 Task: Font style For heading UseBookman old style with violet colour & bold. font size for heading '24 Pt. 'Change the font style of data to Browallia Newand font size to  12 Pt. Change the alignment of both headline & data to  Align top. In the sheet  auditingSalesByQuarter_2022
Action: Mouse moved to (7, 21)
Screenshot: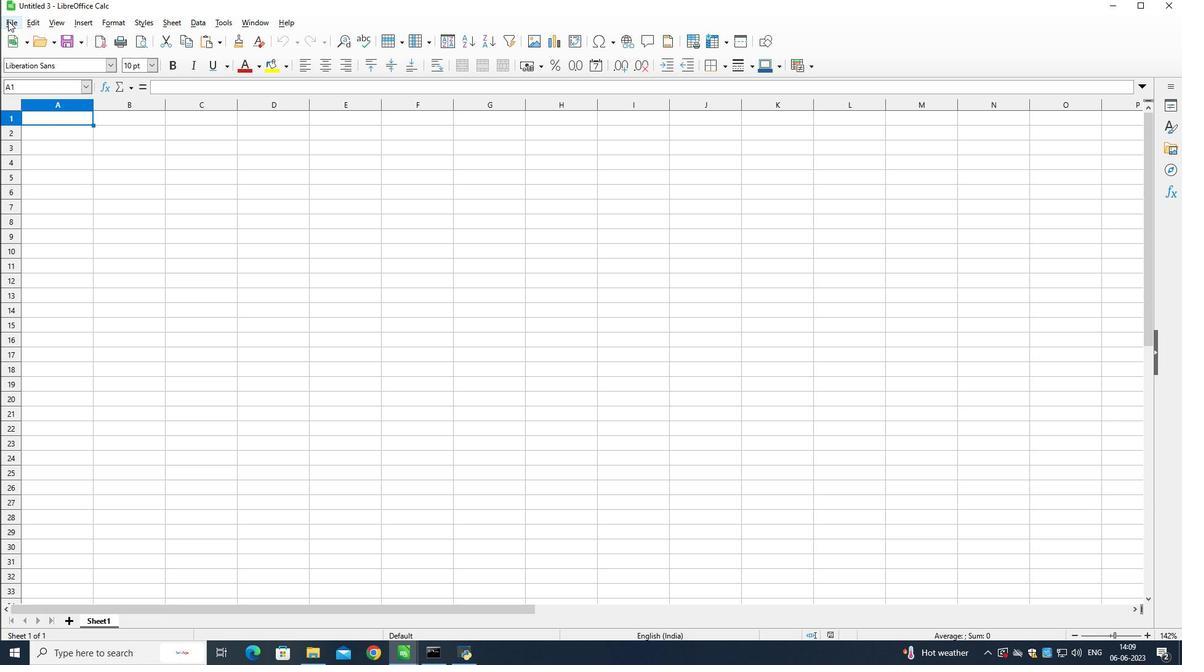 
Action: Mouse pressed left at (7, 21)
Screenshot: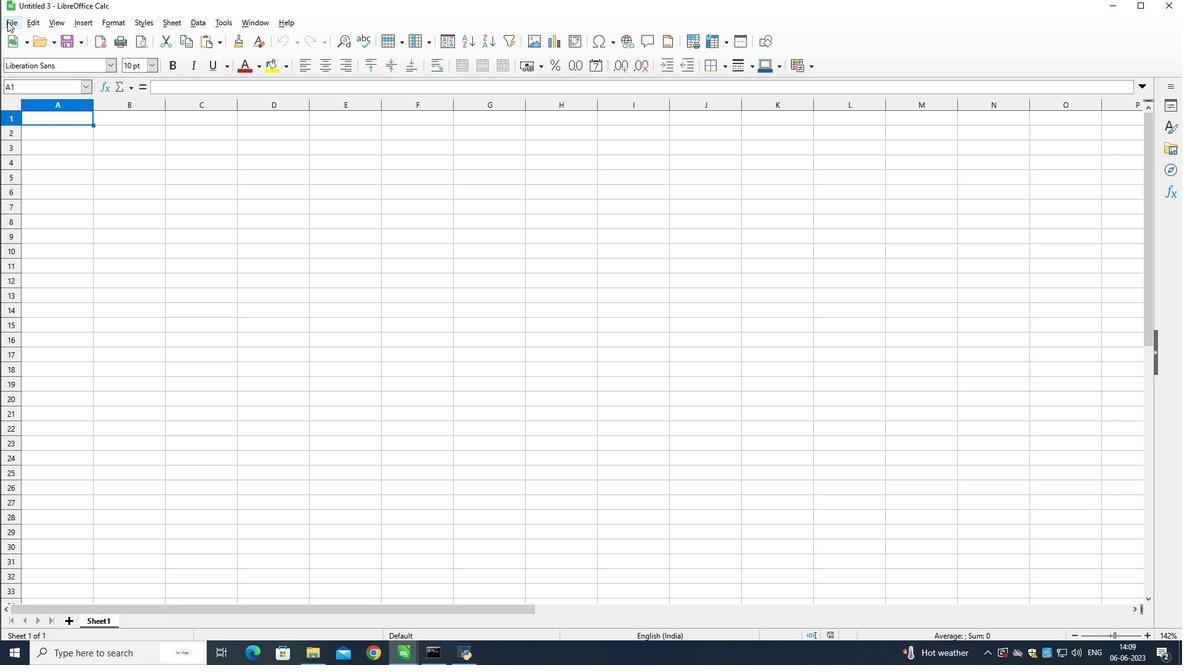 
Action: Mouse moved to (14, 51)
Screenshot: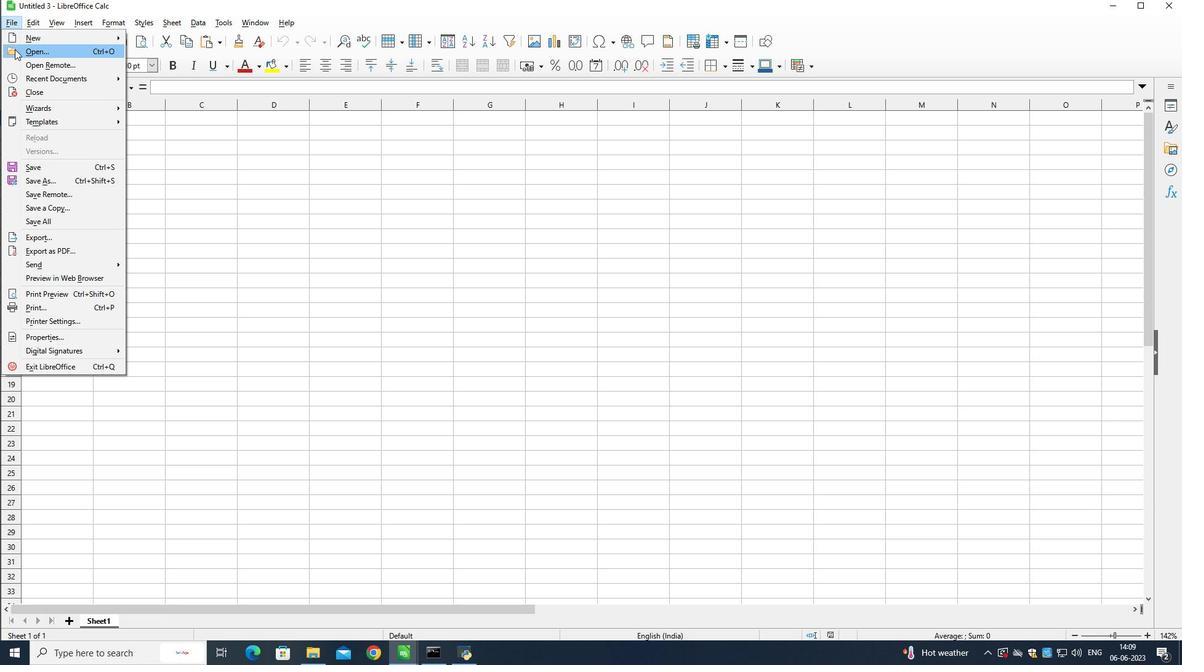 
Action: Mouse pressed left at (14, 51)
Screenshot: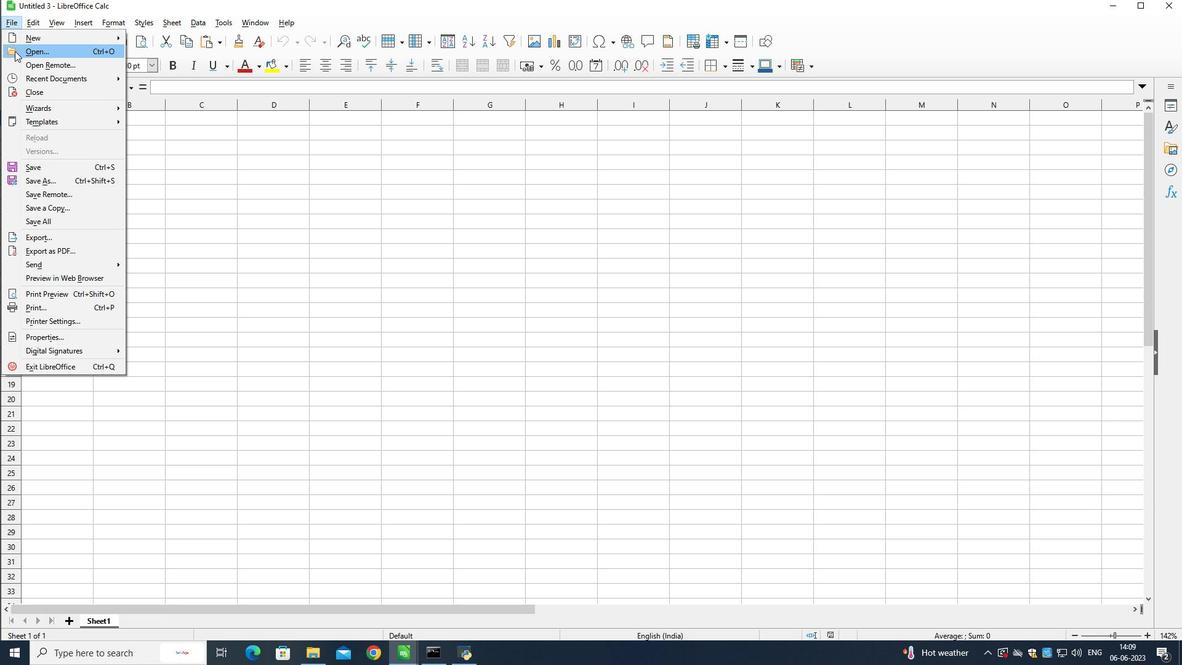 
Action: Mouse moved to (26, 123)
Screenshot: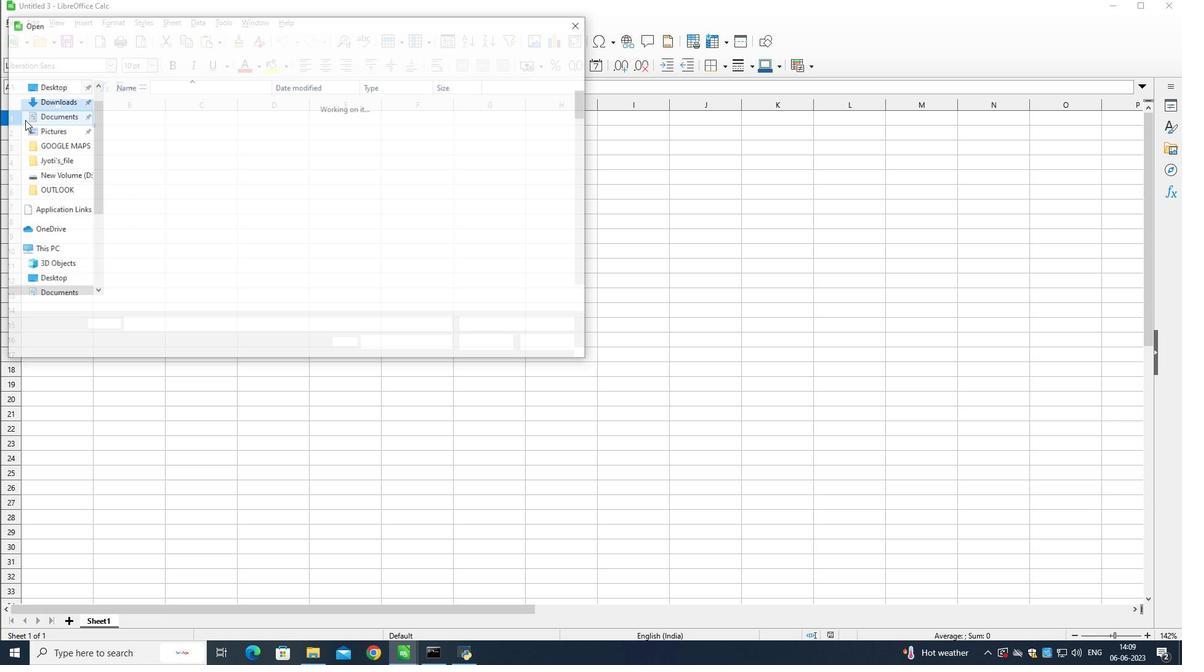 
Action: Mouse scrolled (26, 124) with delta (0, 0)
Screenshot: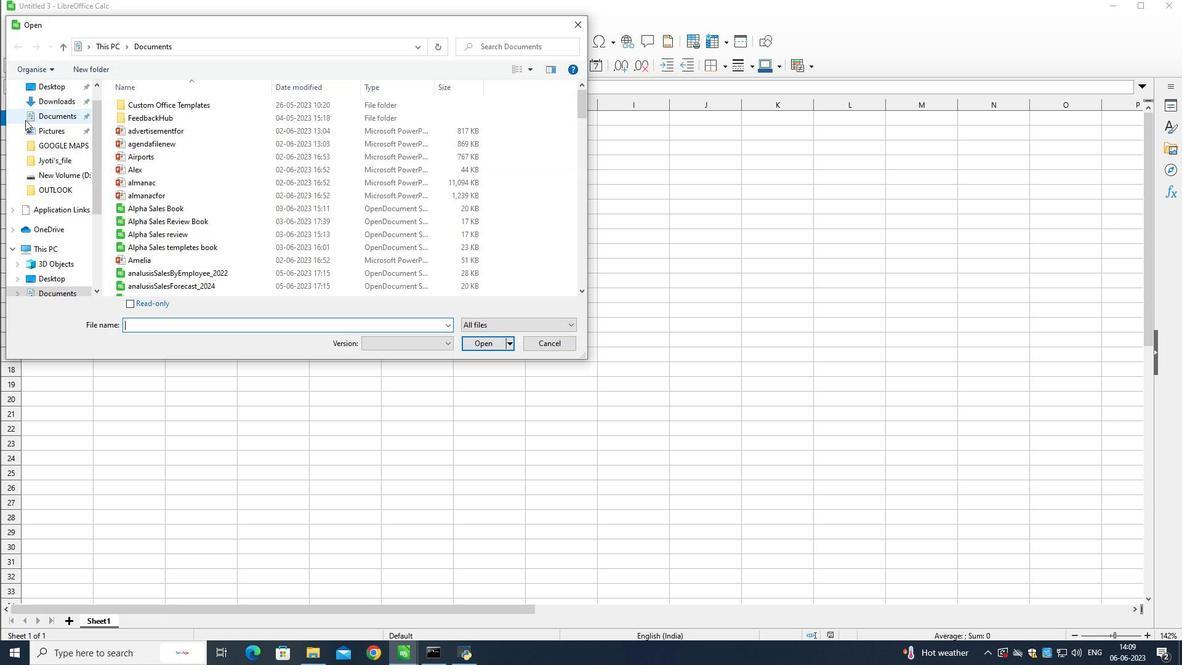 
Action: Mouse scrolled (26, 124) with delta (0, 0)
Screenshot: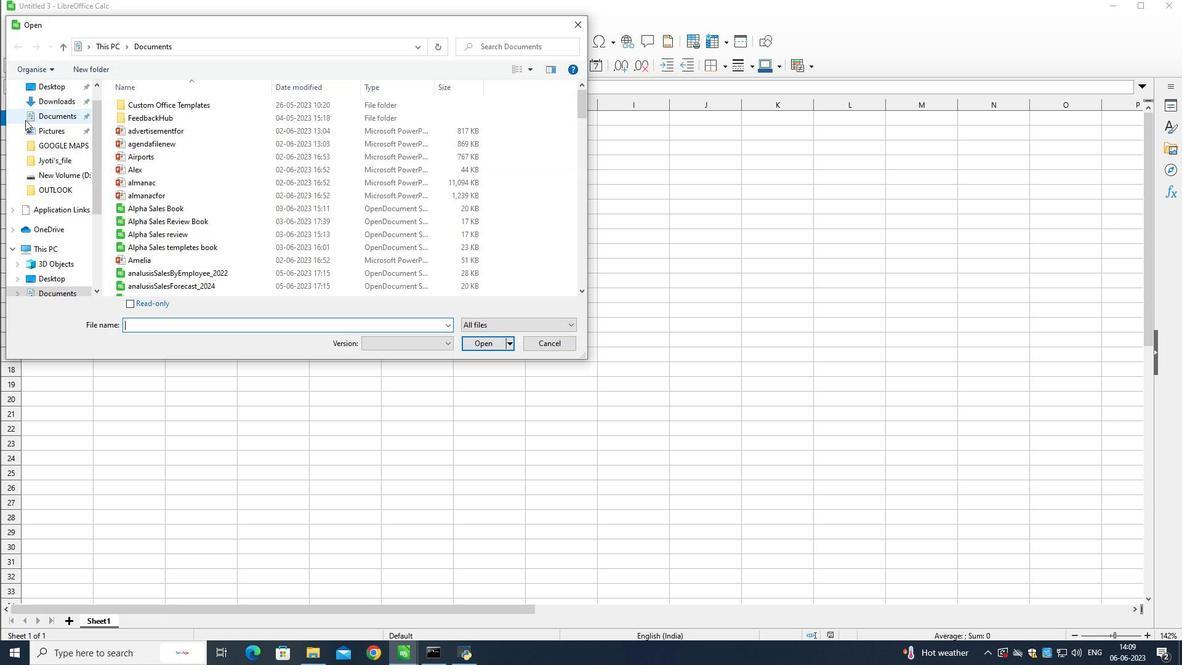 
Action: Mouse scrolled (26, 124) with delta (0, 0)
Screenshot: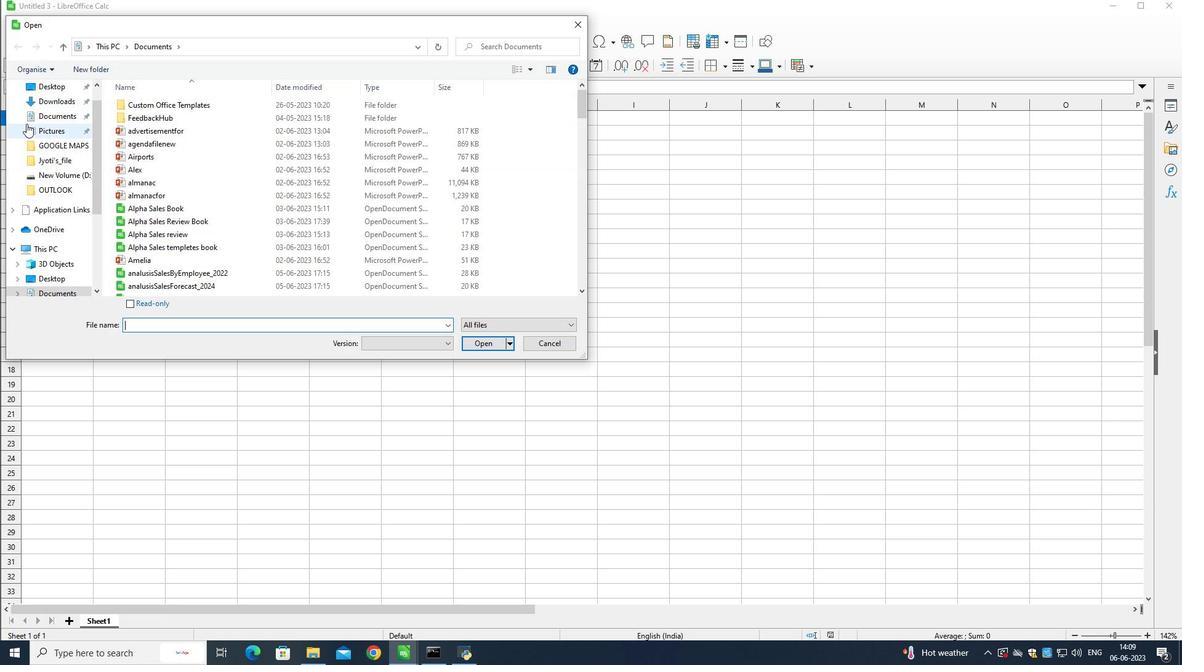 
Action: Mouse scrolled (26, 124) with delta (0, 0)
Screenshot: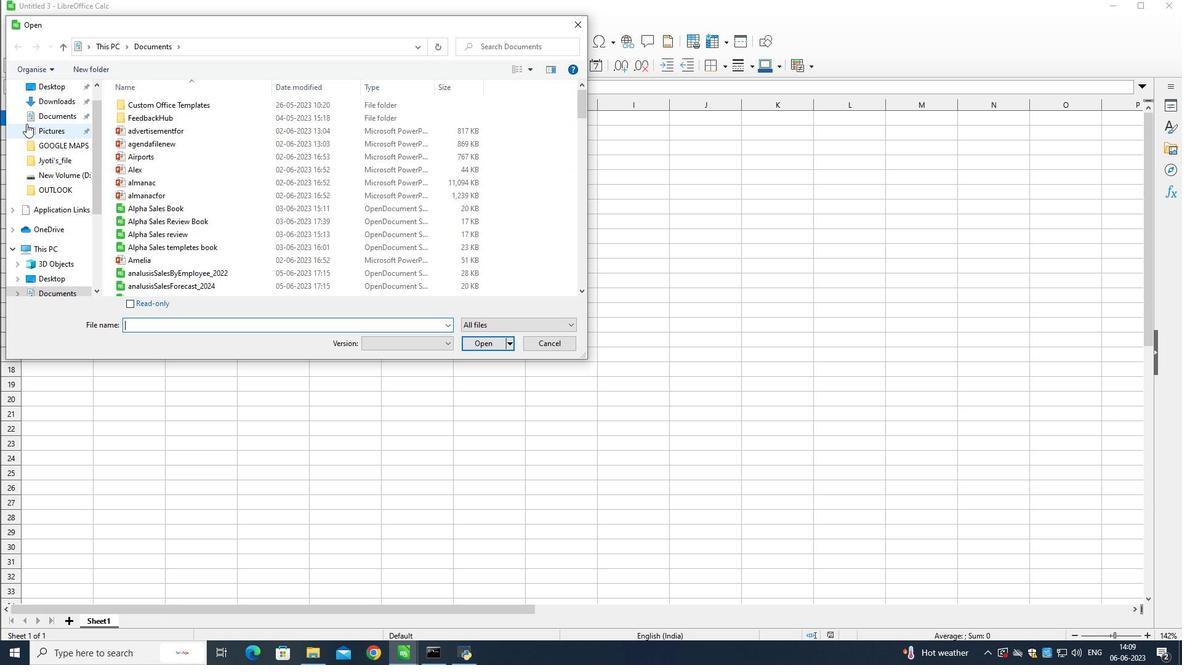 
Action: Mouse scrolled (26, 124) with delta (0, 0)
Screenshot: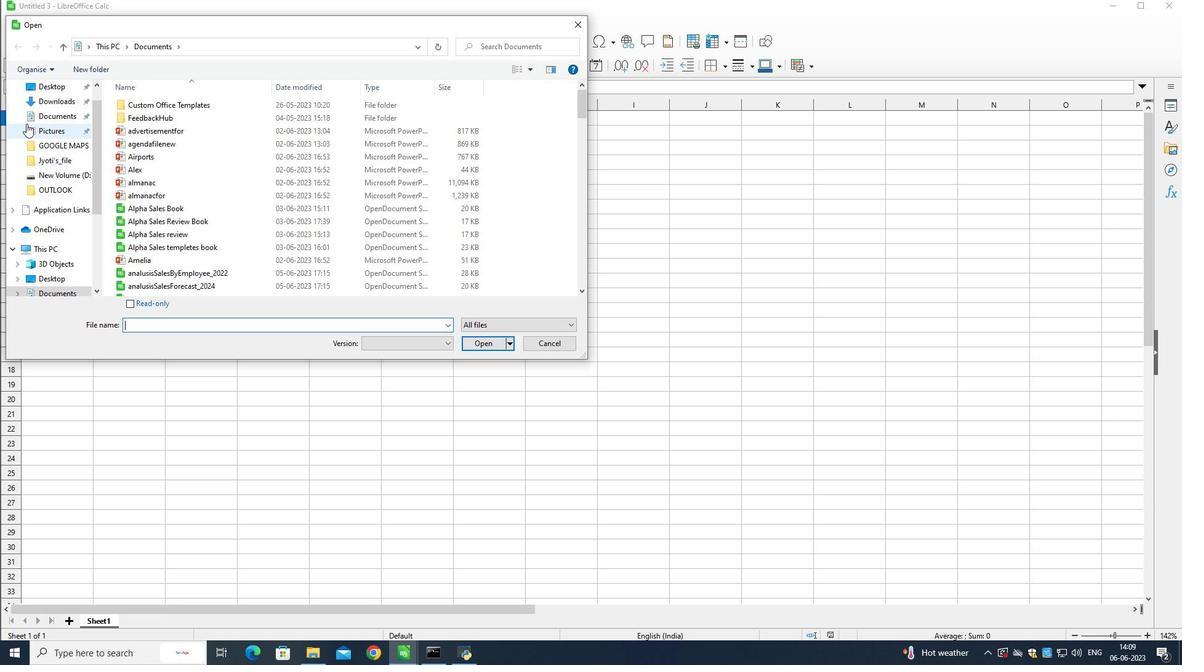 
Action: Mouse scrolled (26, 124) with delta (0, 0)
Screenshot: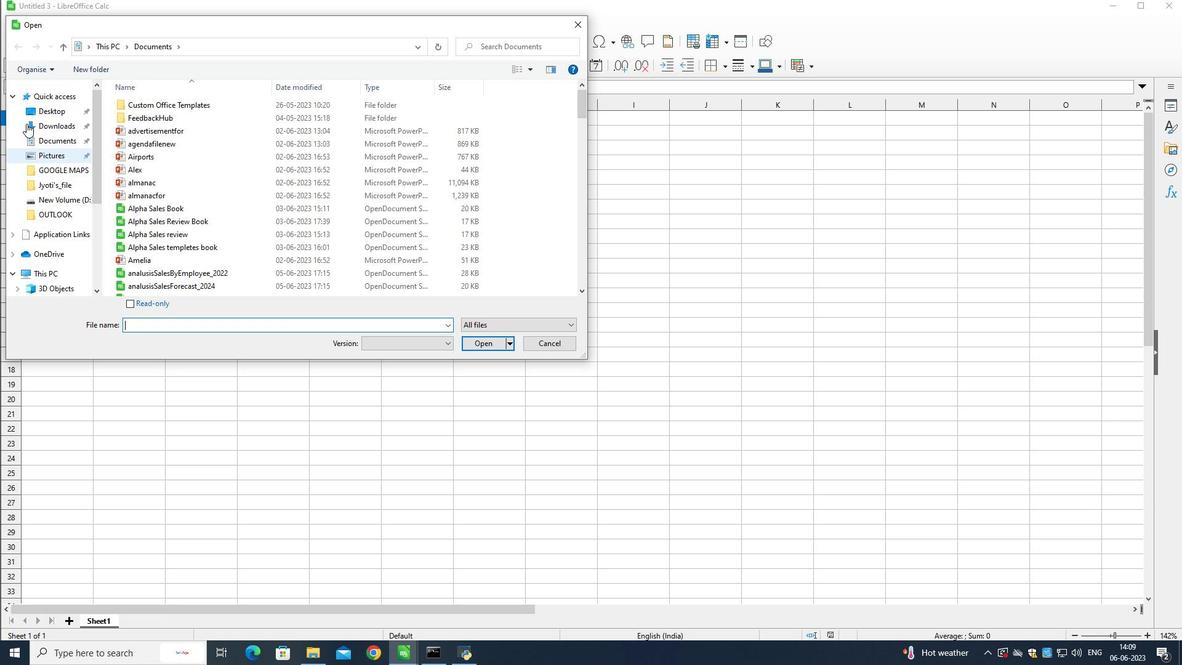 
Action: Mouse scrolled (26, 124) with delta (0, 0)
Screenshot: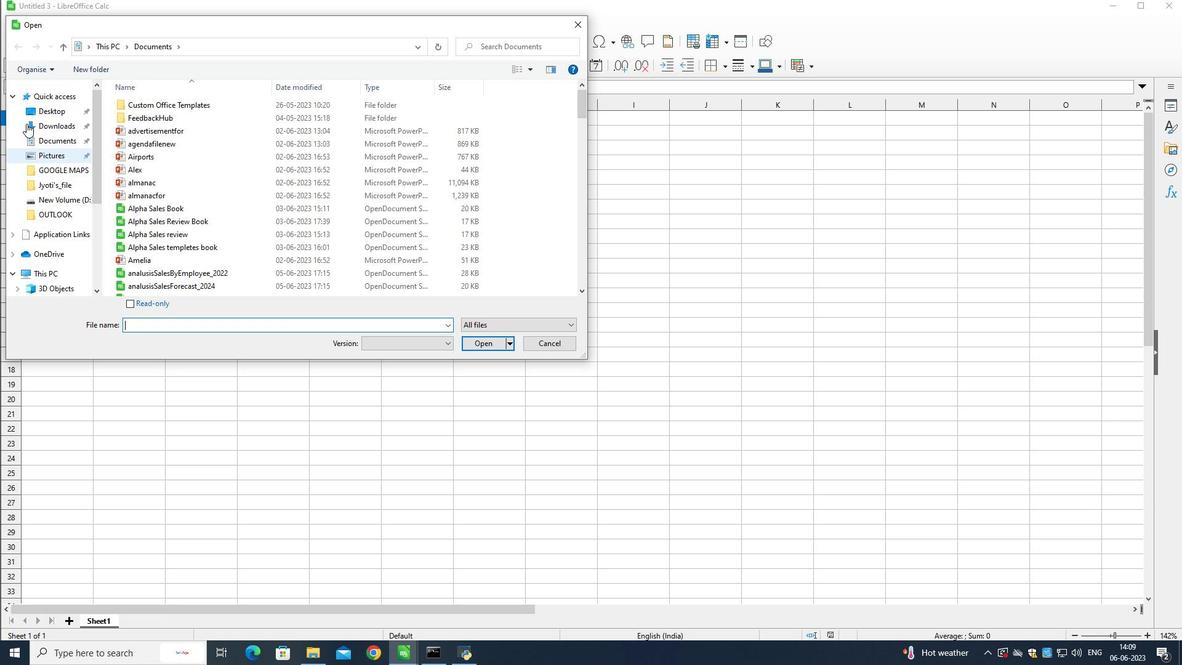 
Action: Mouse scrolled (26, 124) with delta (0, 0)
Screenshot: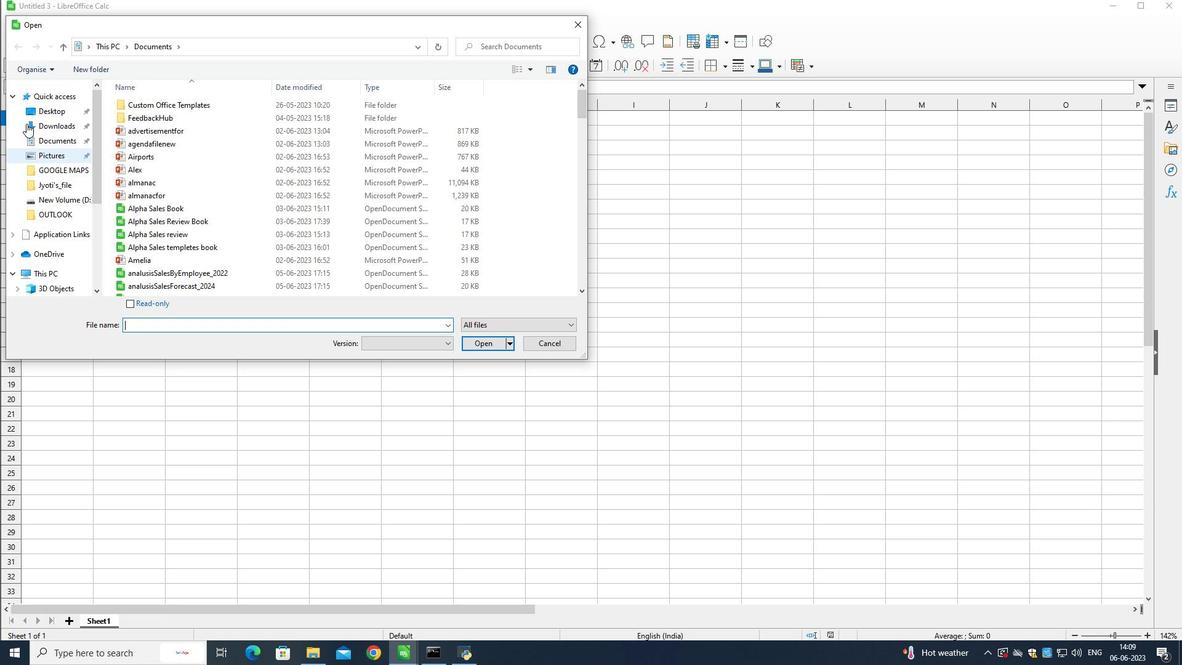 
Action: Mouse scrolled (26, 124) with delta (0, 0)
Screenshot: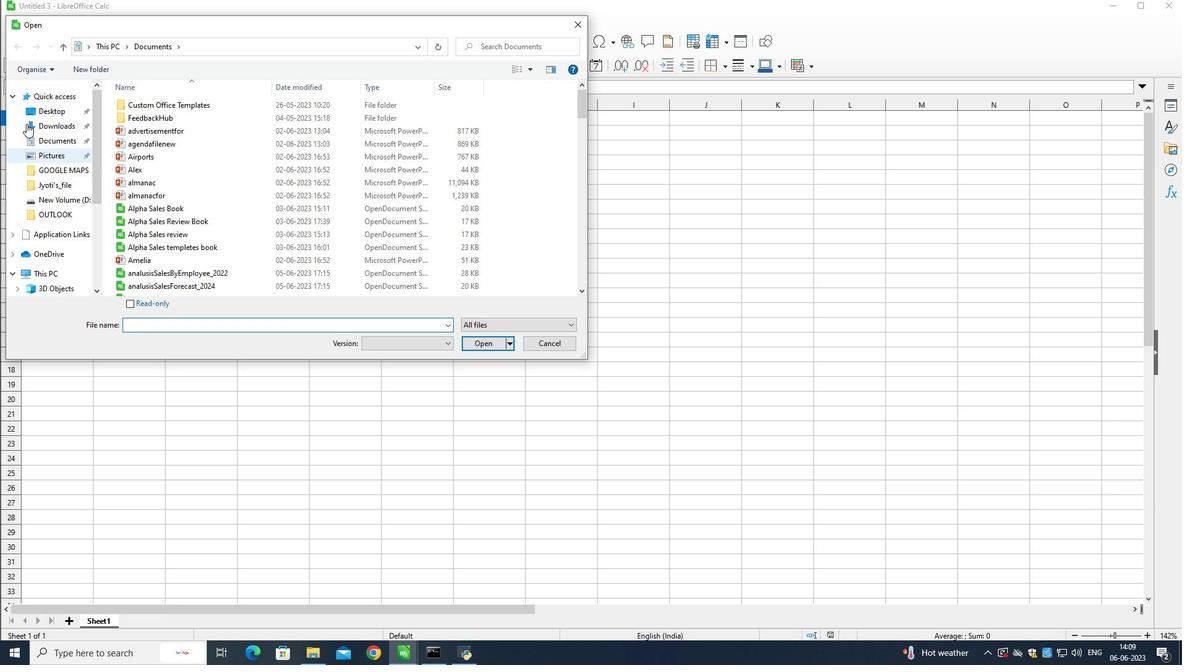 
Action: Mouse moved to (41, 96)
Screenshot: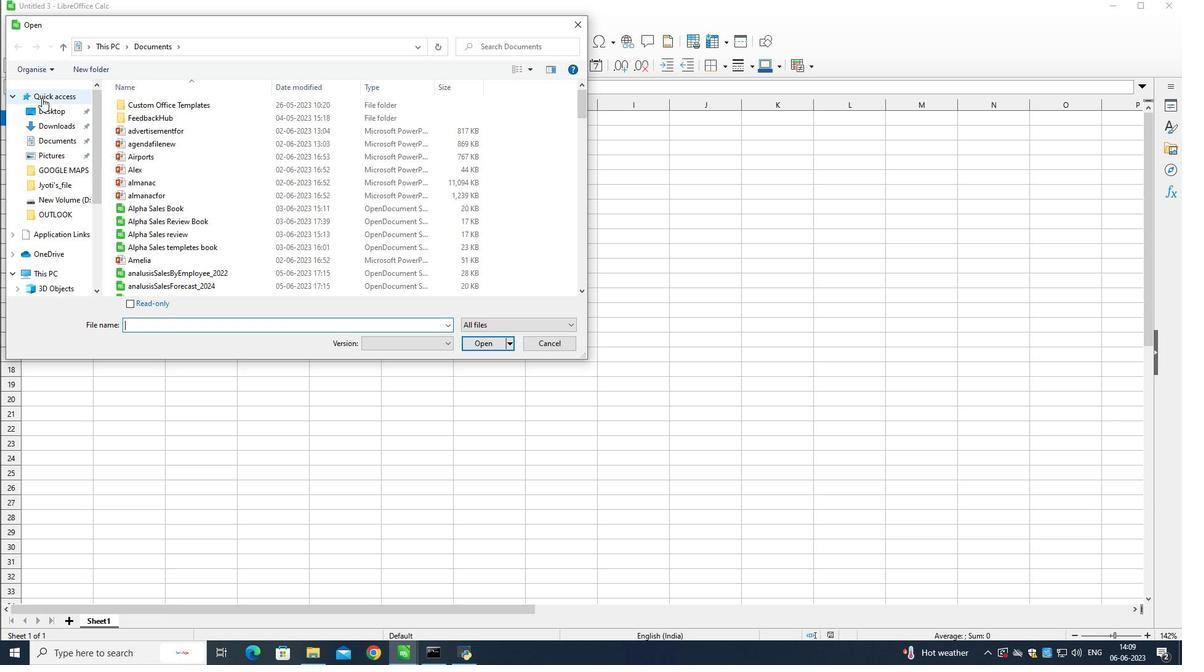 
Action: Mouse pressed left at (41, 96)
Screenshot: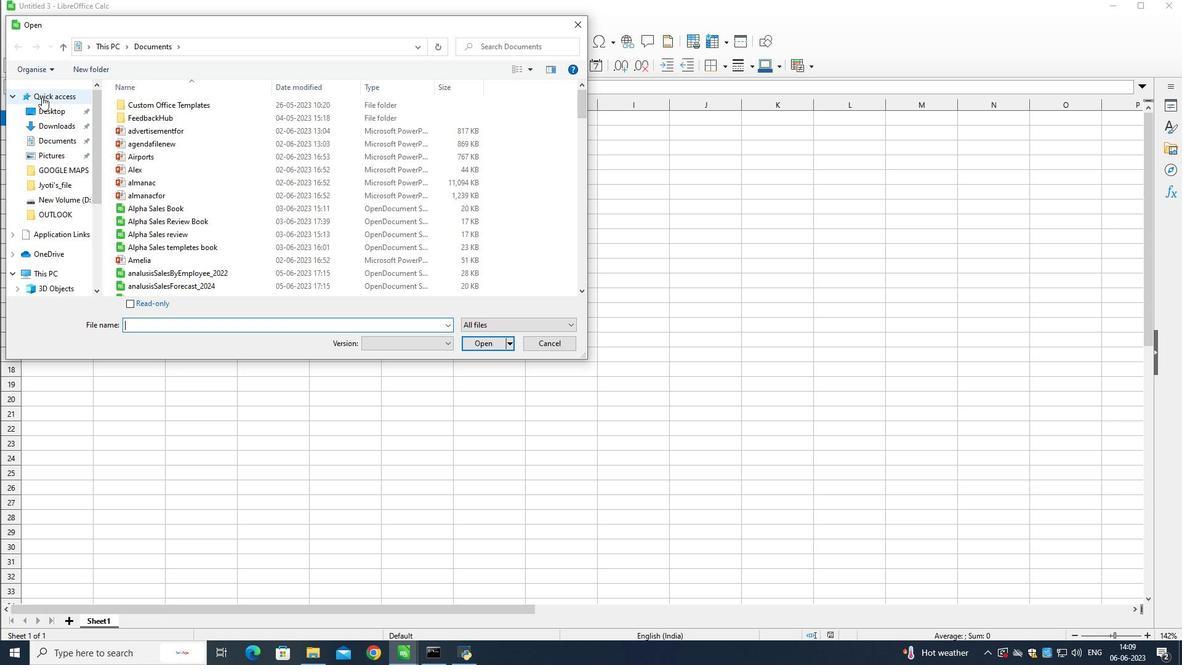 
Action: Mouse moved to (223, 258)
Screenshot: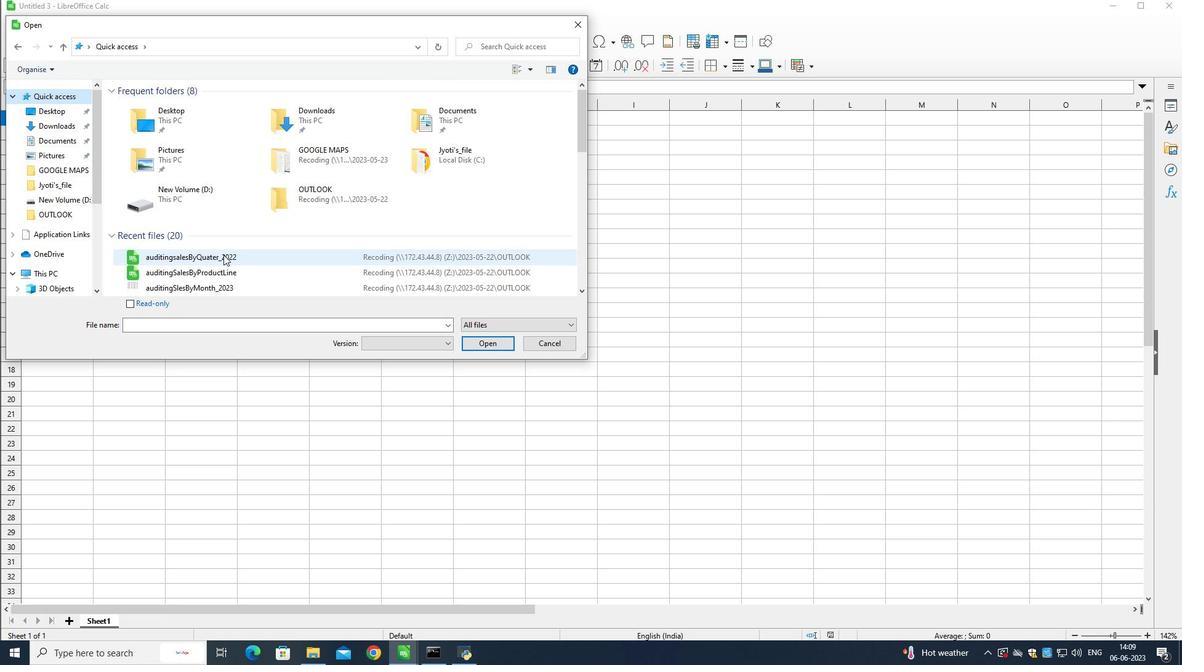 
Action: Mouse pressed left at (223, 258)
Screenshot: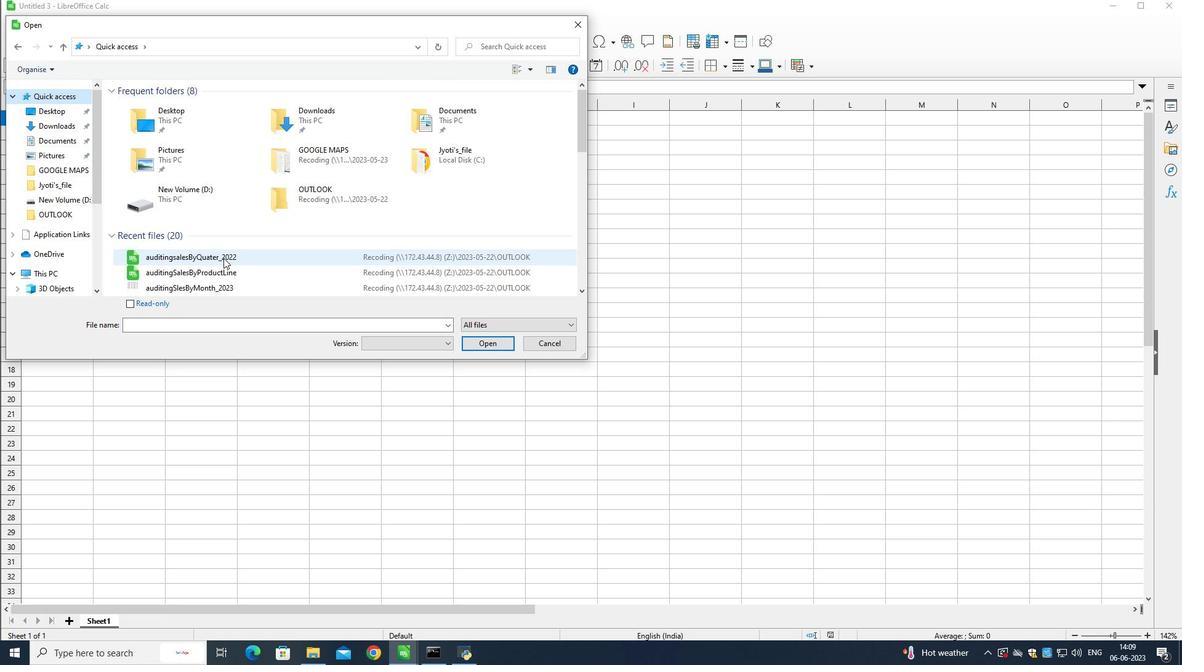 
Action: Mouse moved to (487, 346)
Screenshot: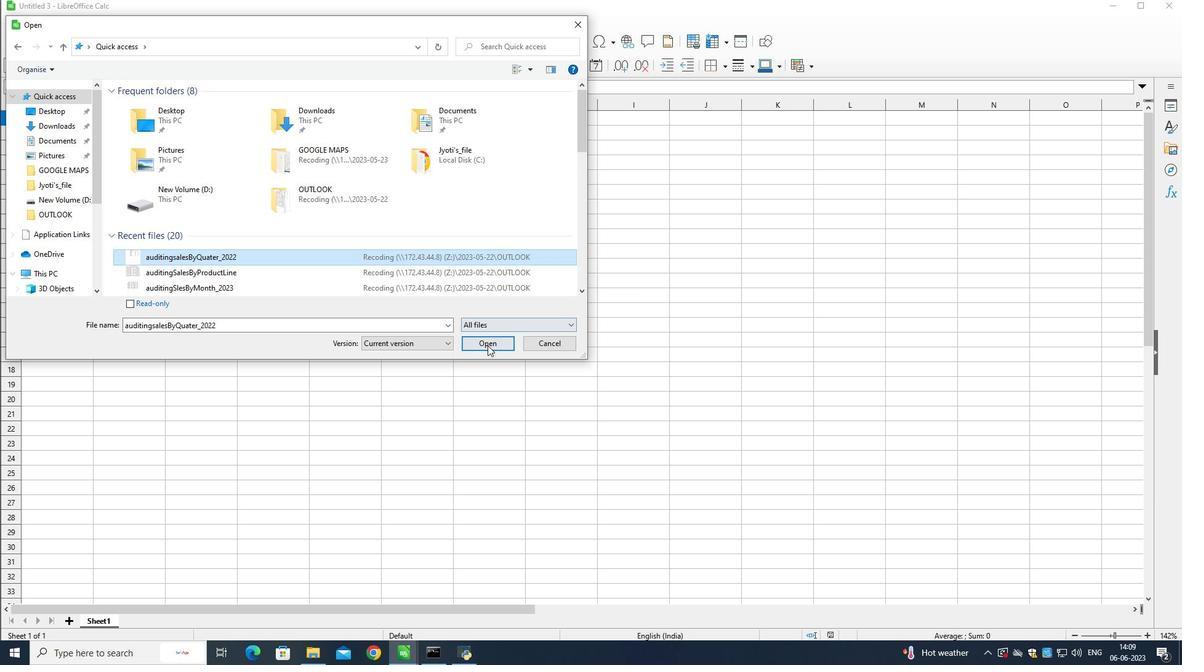 
Action: Mouse pressed left at (487, 346)
Screenshot: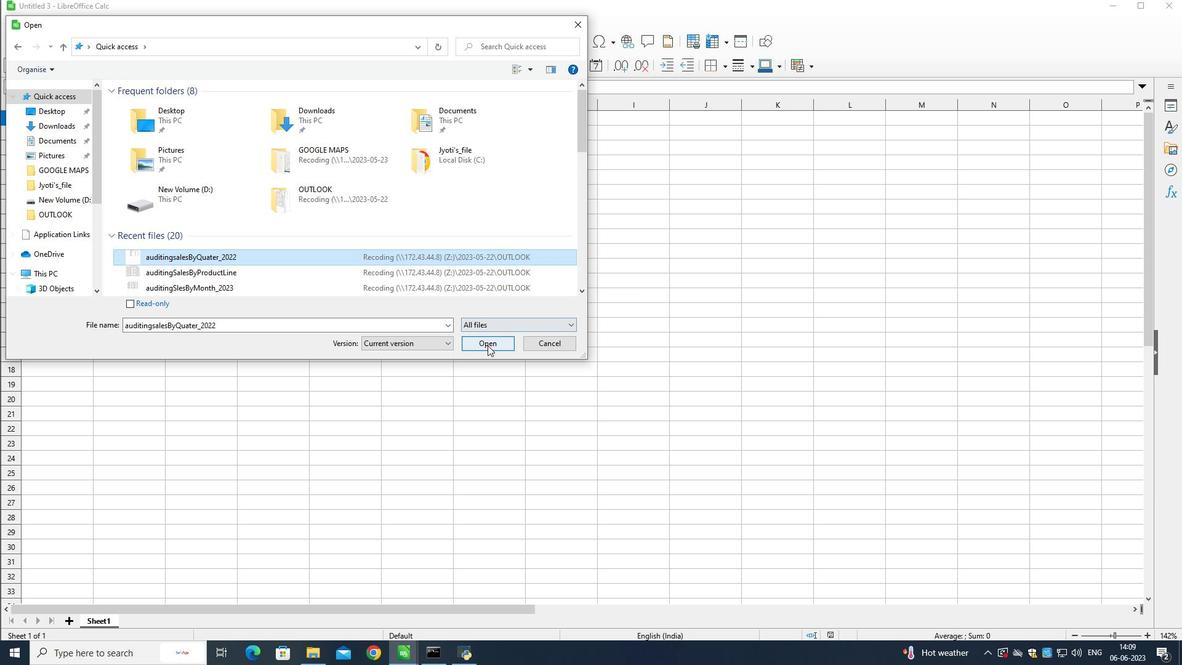 
Action: Mouse moved to (135, 120)
Screenshot: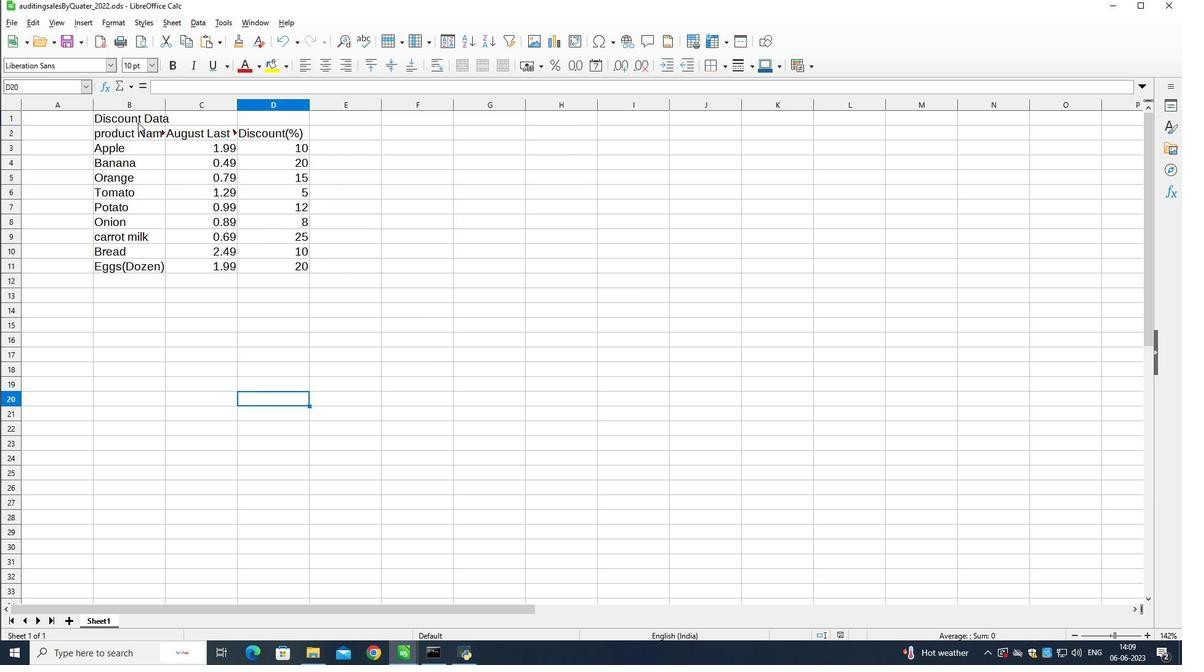 
Action: Mouse pressed left at (135, 120)
Screenshot: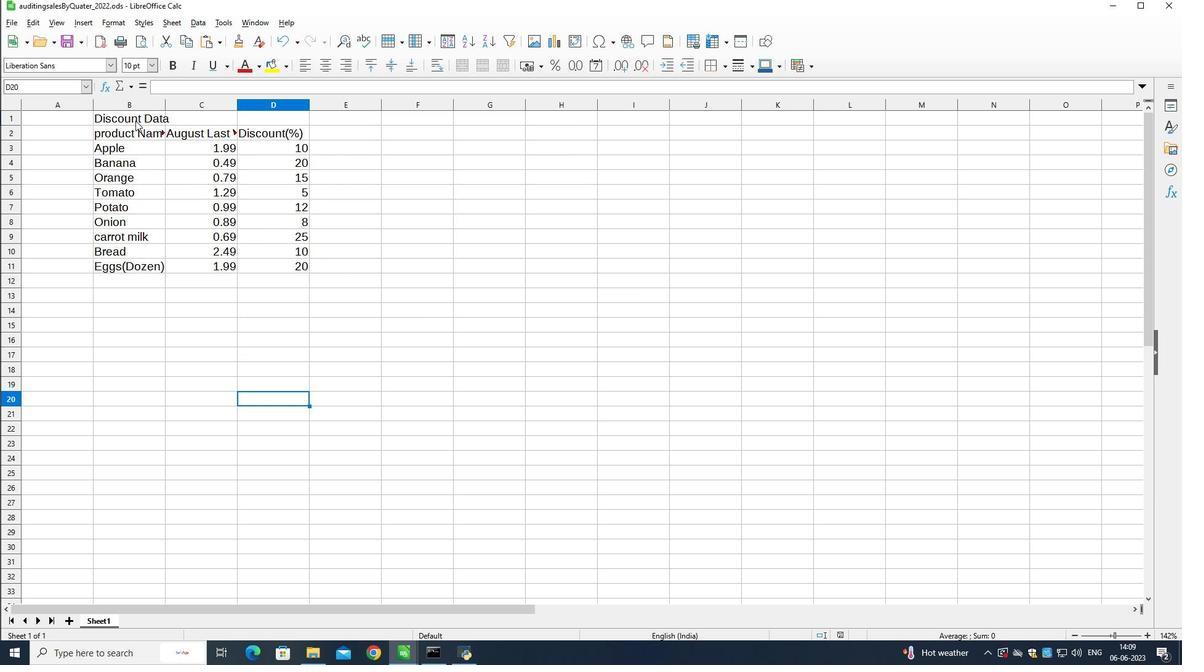 
Action: Mouse moved to (135, 120)
Screenshot: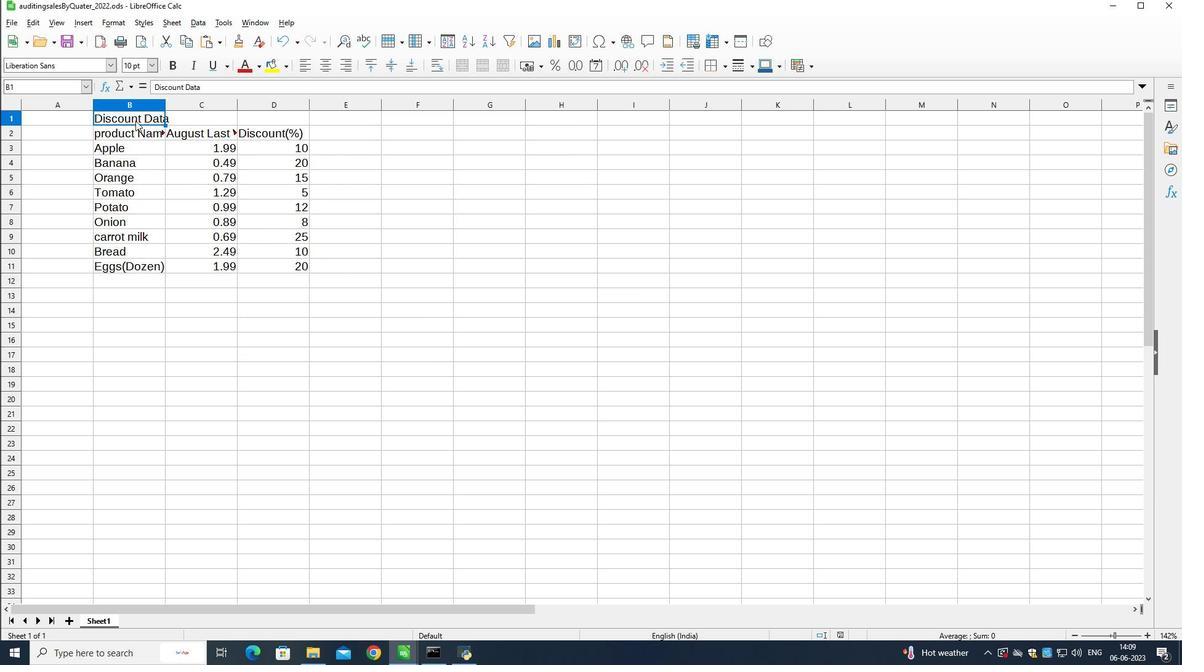 
Action: Mouse pressed left at (135, 120)
Screenshot: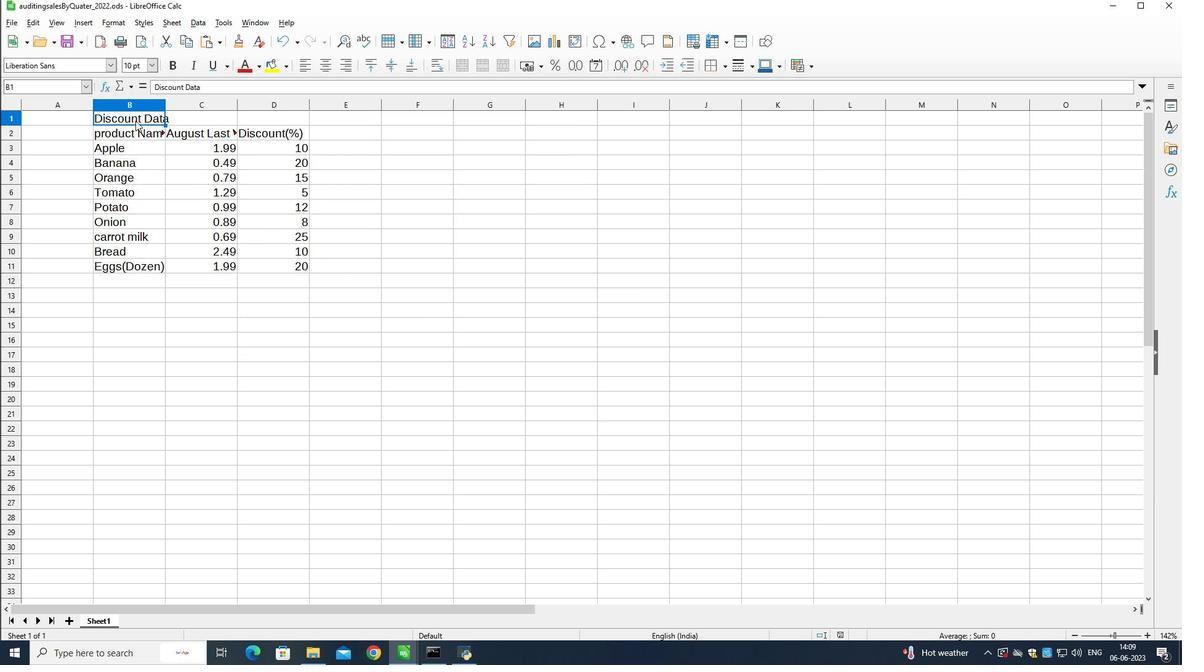 
Action: Mouse pressed left at (135, 120)
Screenshot: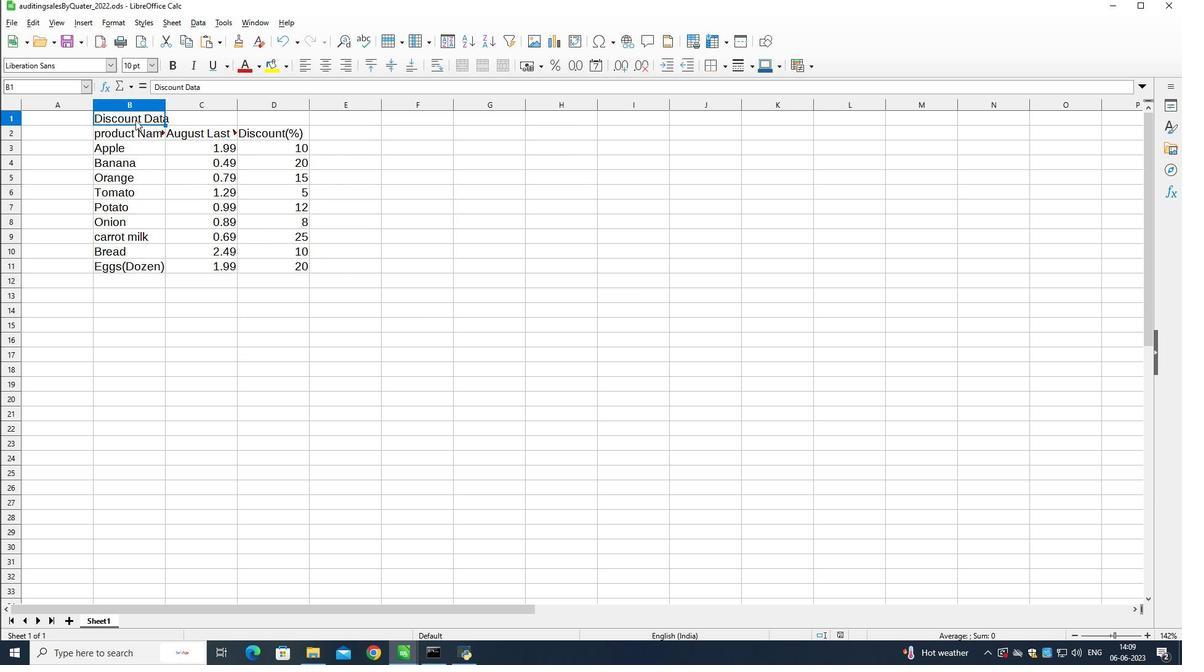 
Action: Mouse moved to (70, 66)
Screenshot: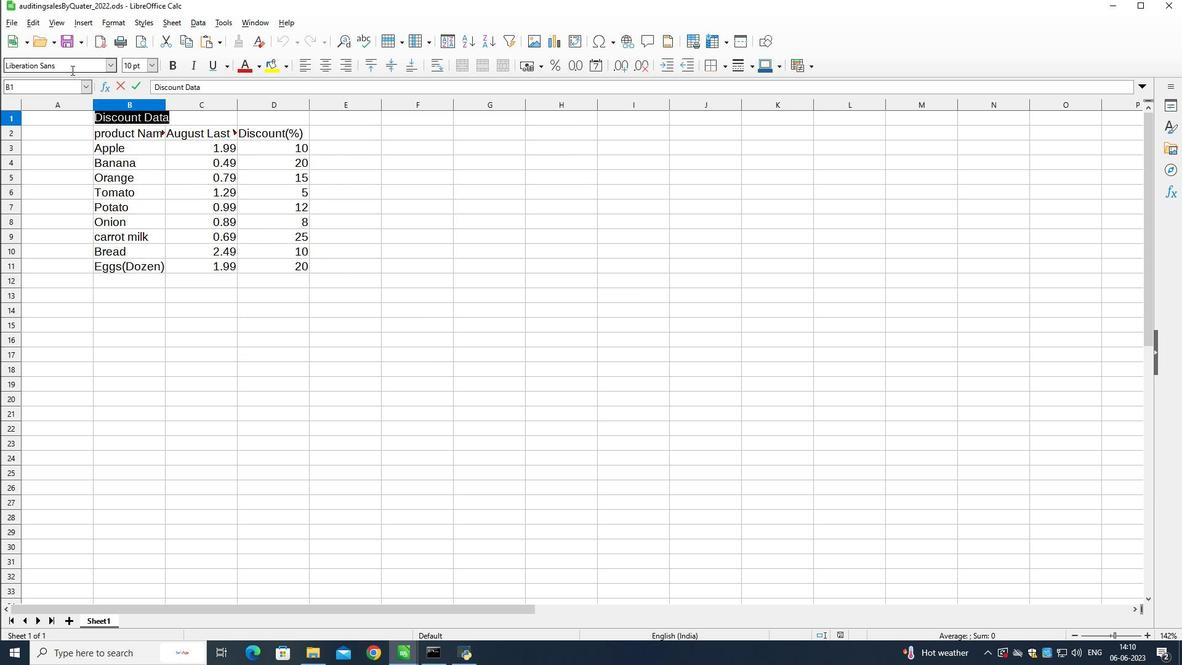 
Action: Mouse pressed left at (70, 66)
Screenshot: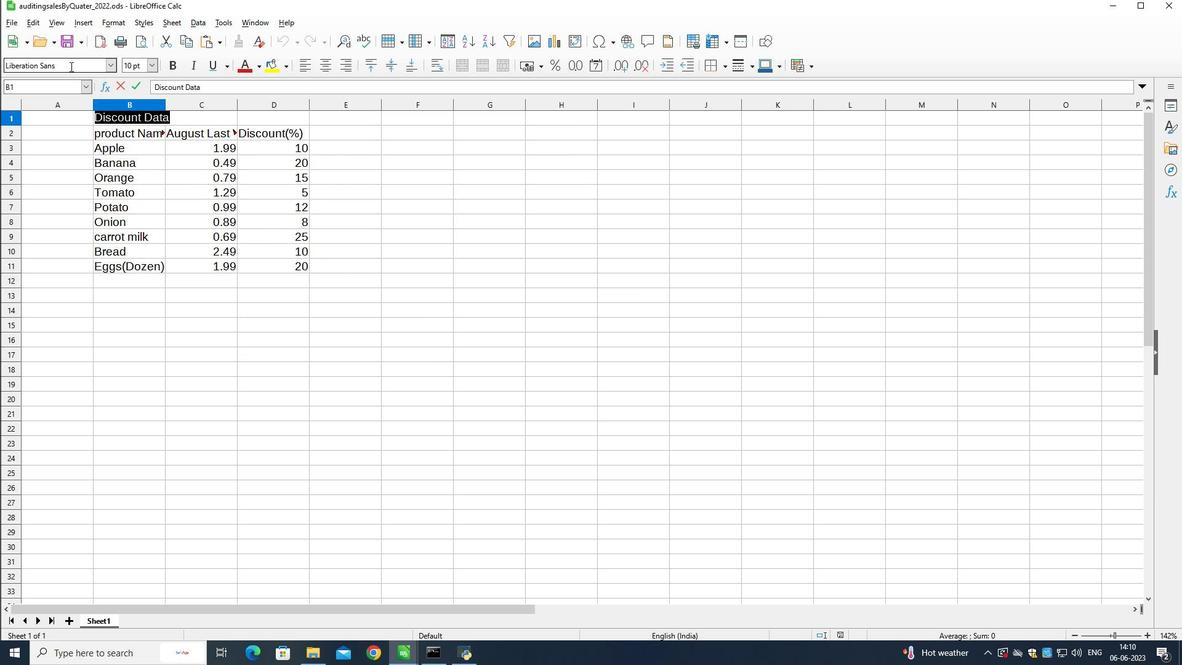 
Action: Mouse pressed left at (70, 66)
Screenshot: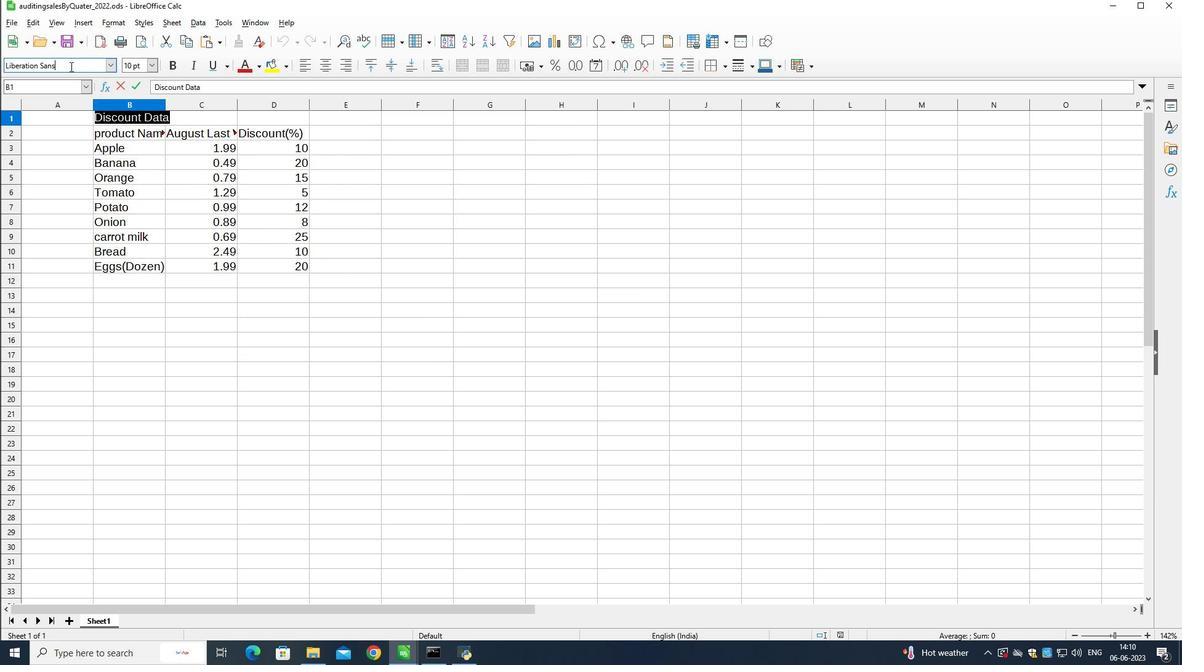 
Action: Mouse pressed left at (70, 66)
Screenshot: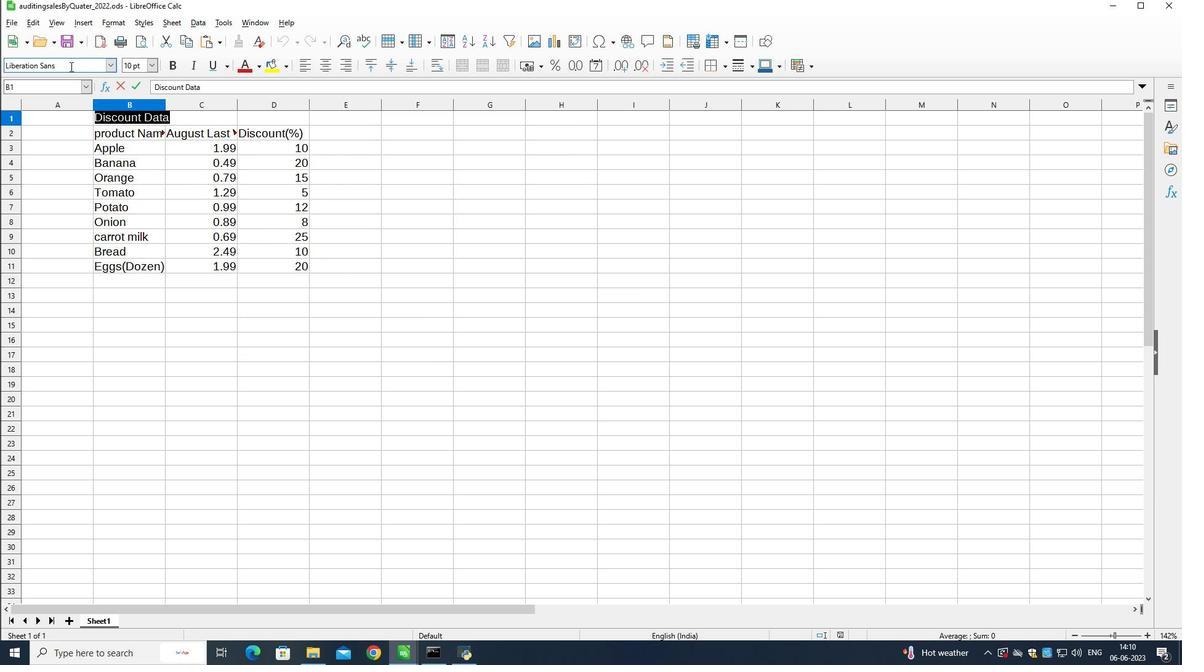 
Action: Mouse pressed left at (70, 66)
Screenshot: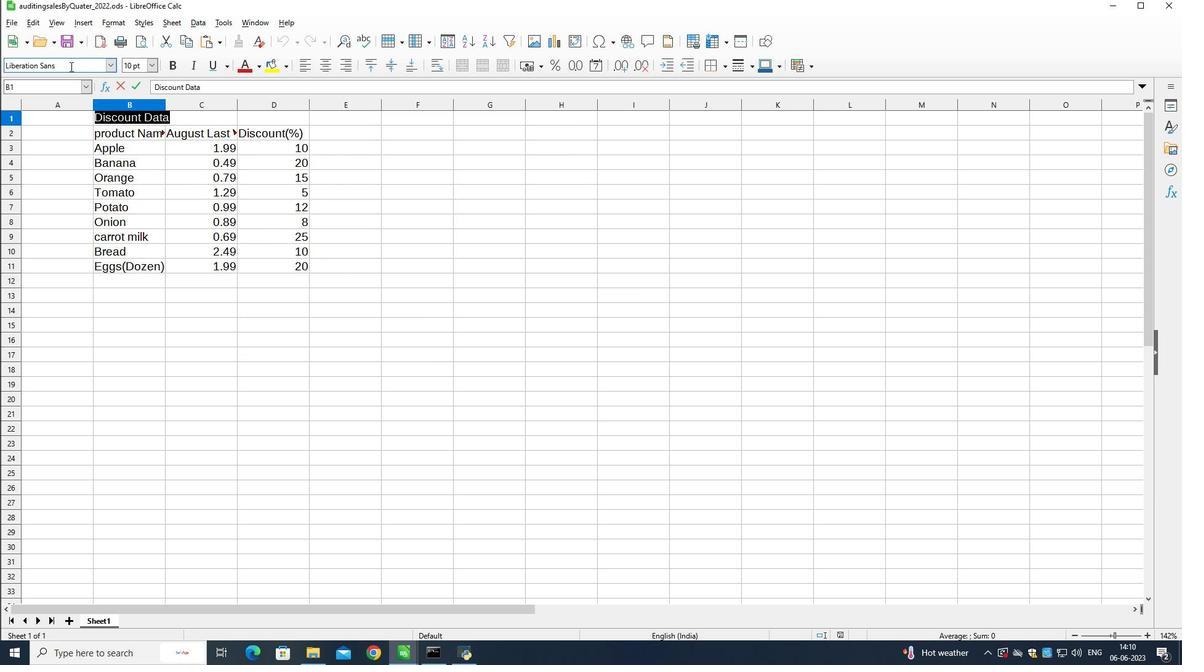 
Action: Mouse pressed left at (70, 66)
Screenshot: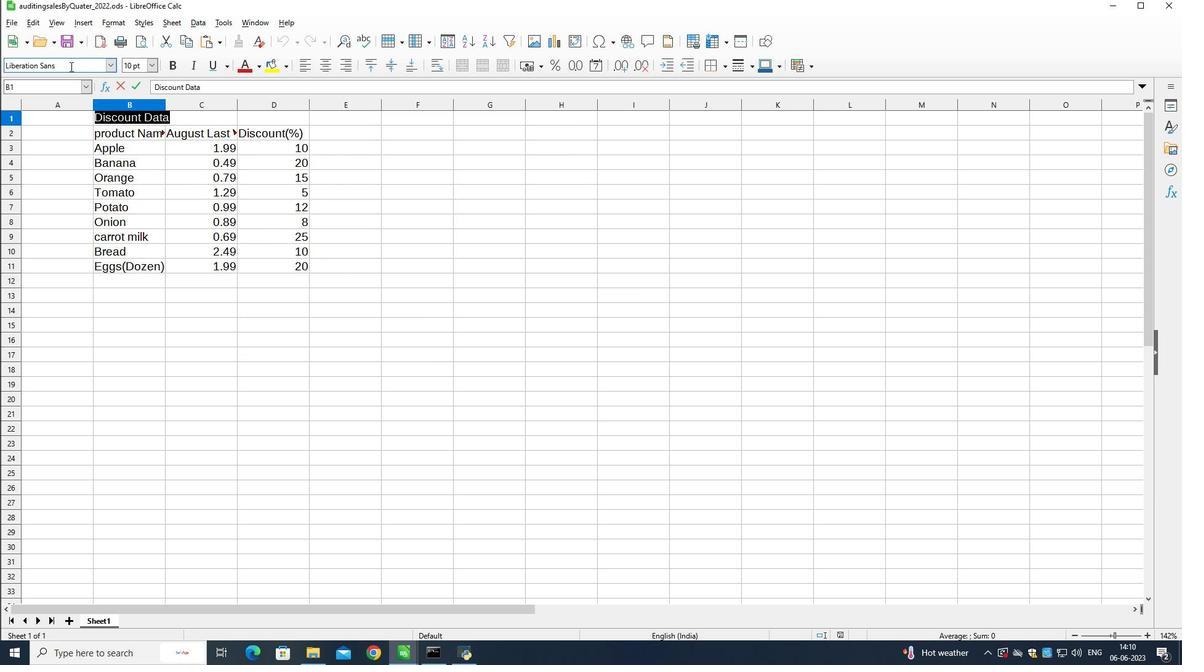 
Action: Key pressed bookman<Key.enter>
Screenshot: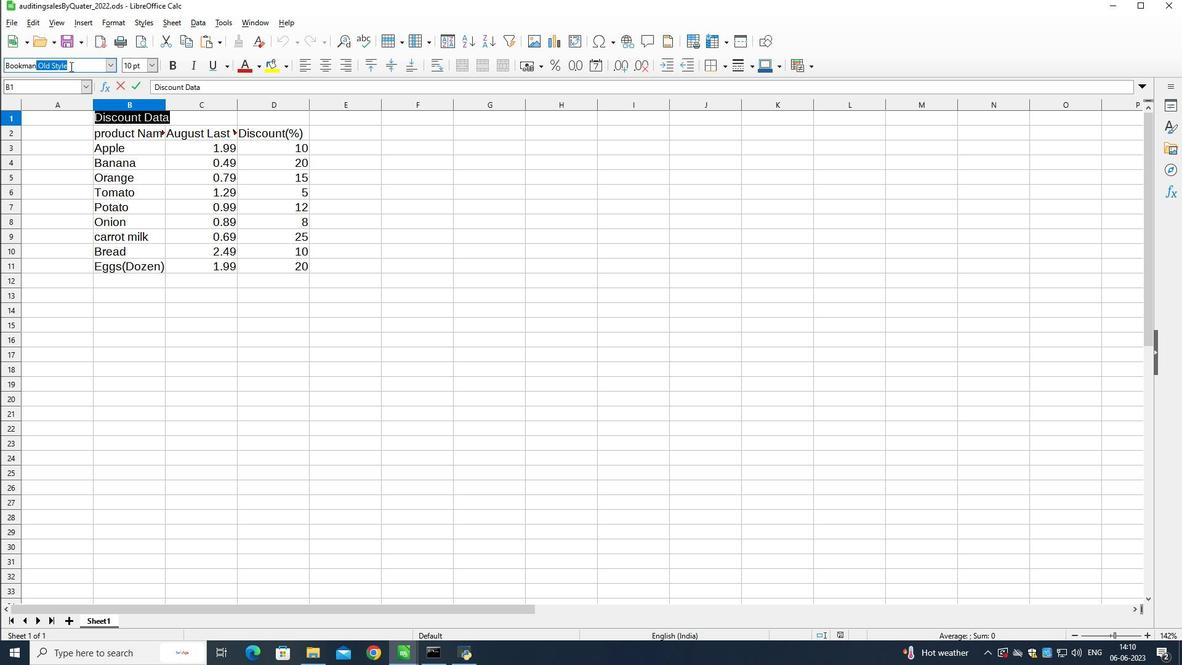
Action: Mouse moved to (259, 65)
Screenshot: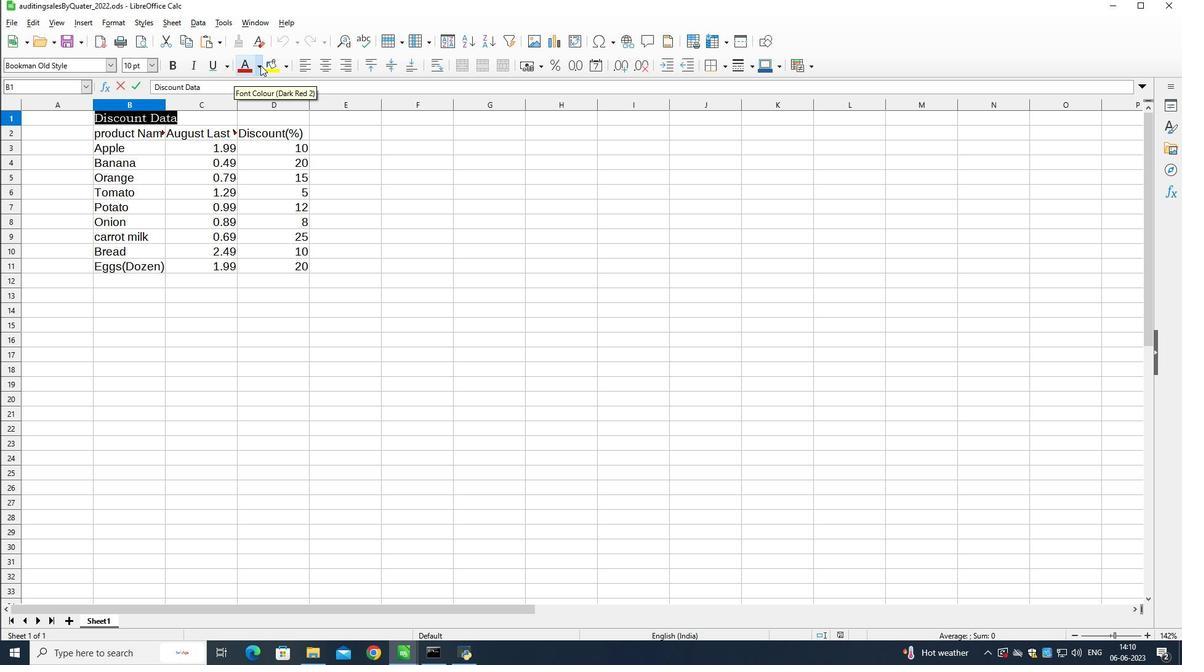 
Action: Mouse pressed left at (259, 65)
Screenshot: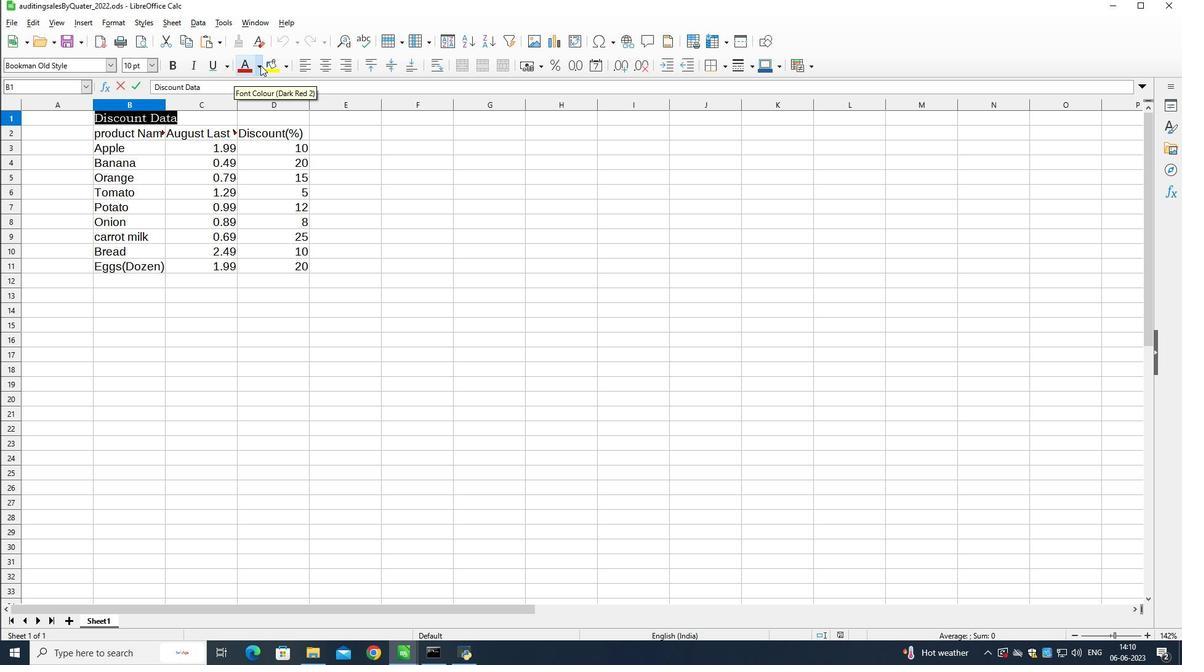 
Action: Mouse moved to (316, 149)
Screenshot: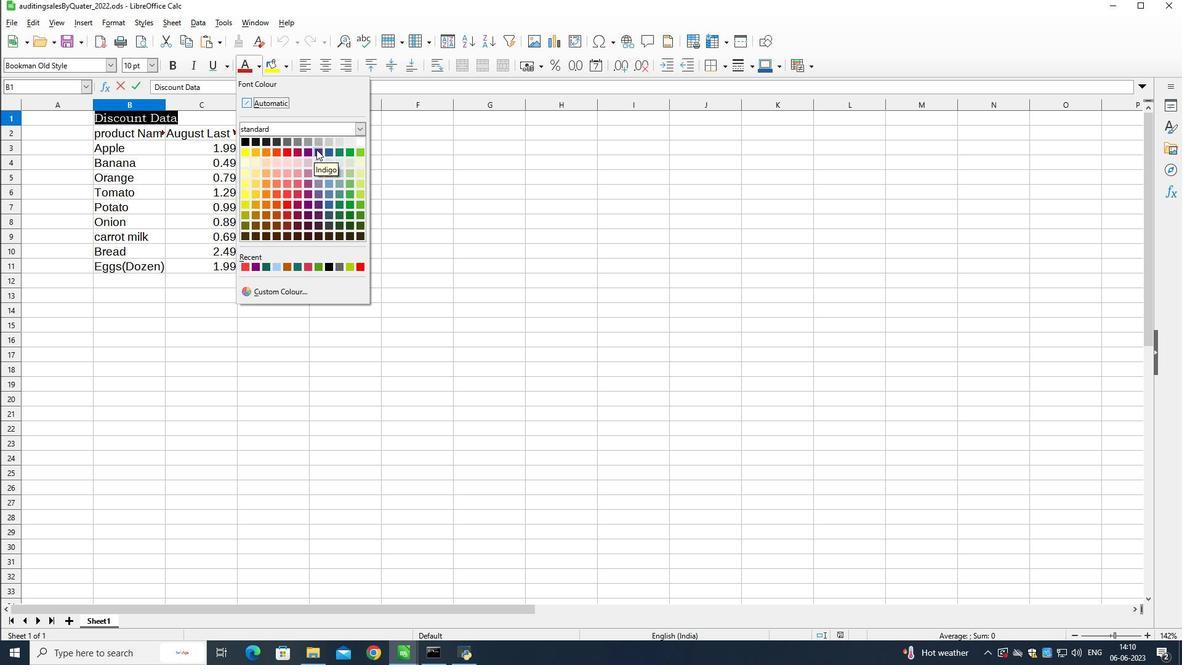 
Action: Mouse pressed left at (316, 149)
Screenshot: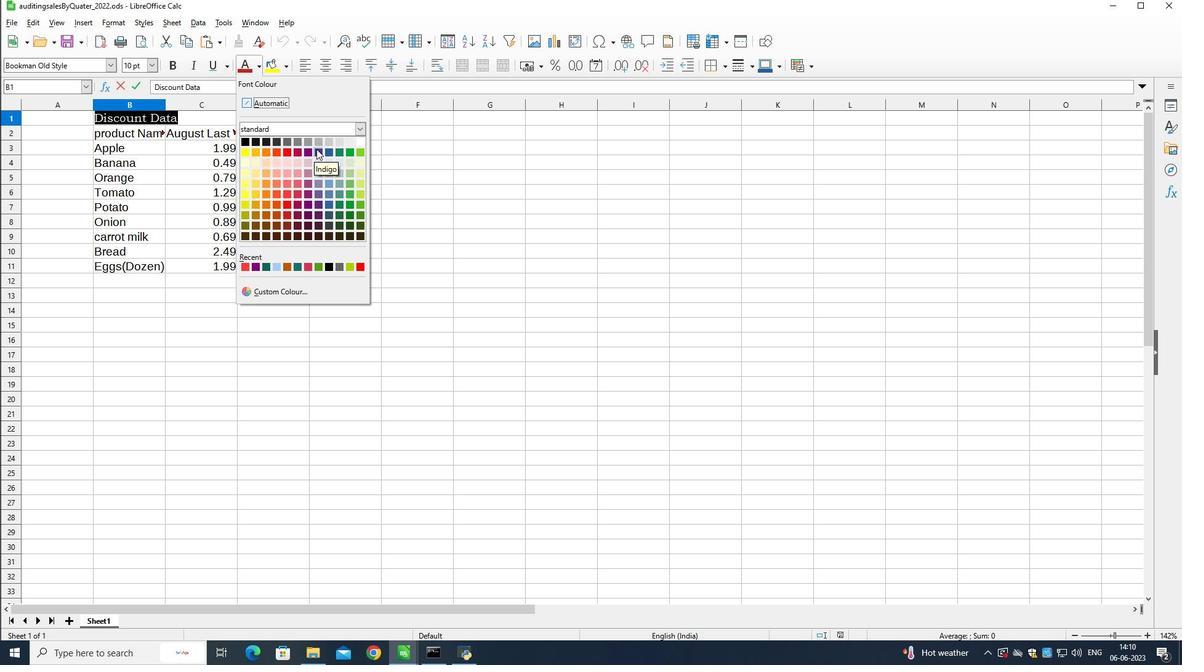 
Action: Mouse moved to (258, 67)
Screenshot: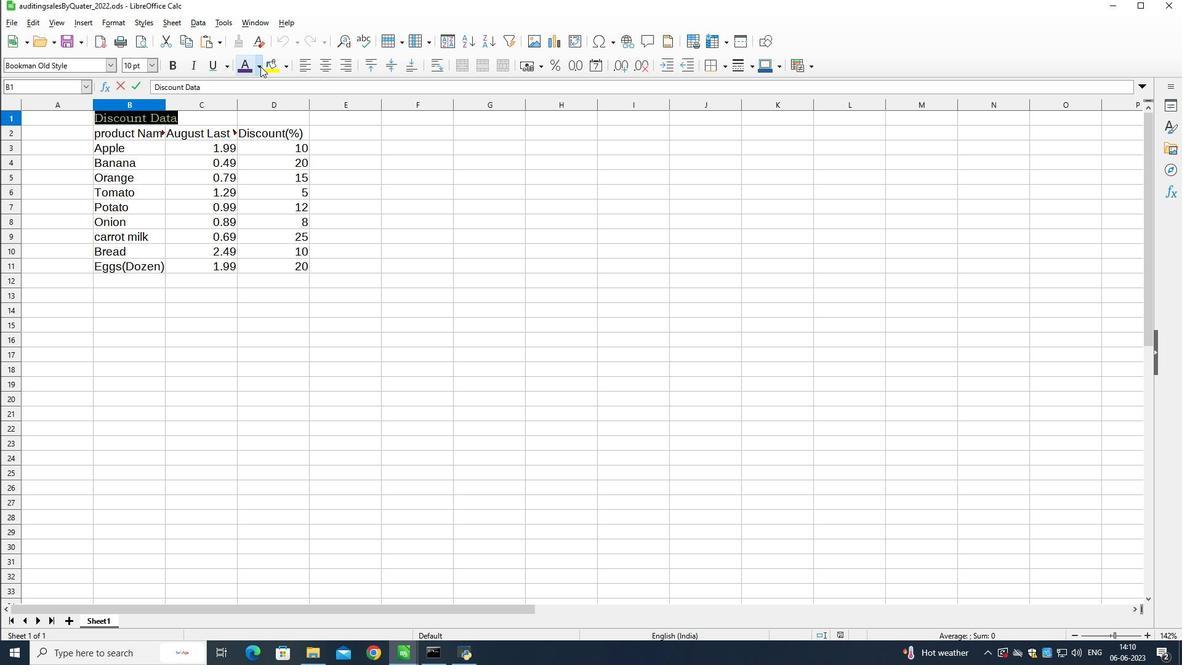 
Action: Mouse pressed left at (258, 67)
Screenshot: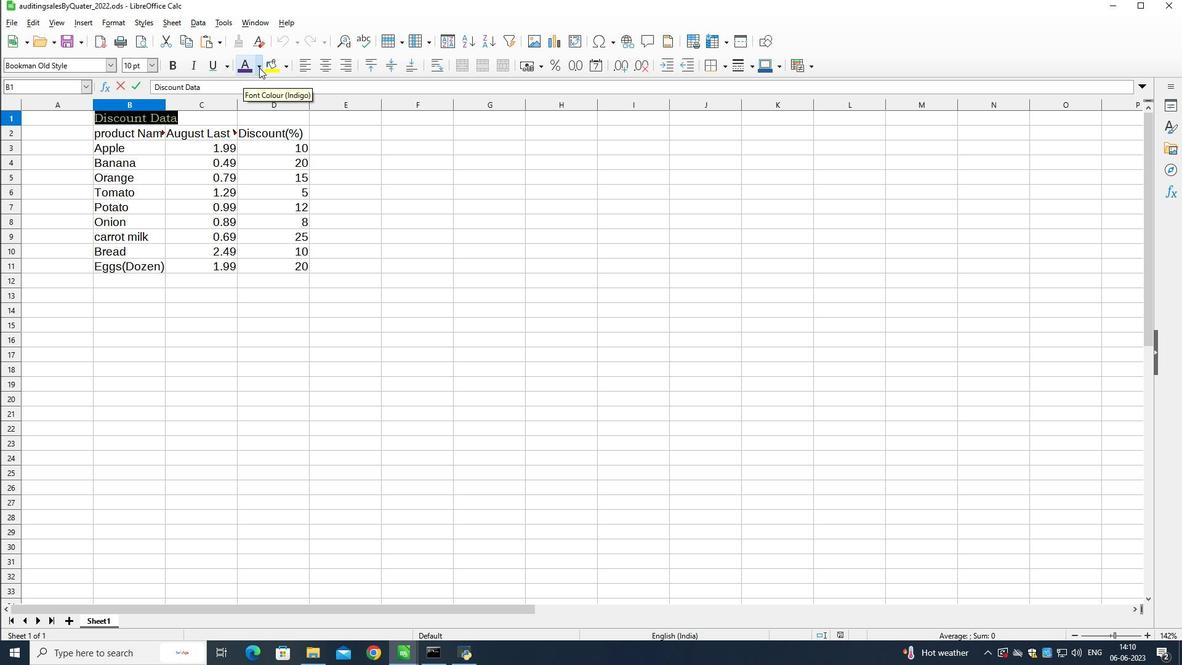 
Action: Mouse moved to (309, 151)
Screenshot: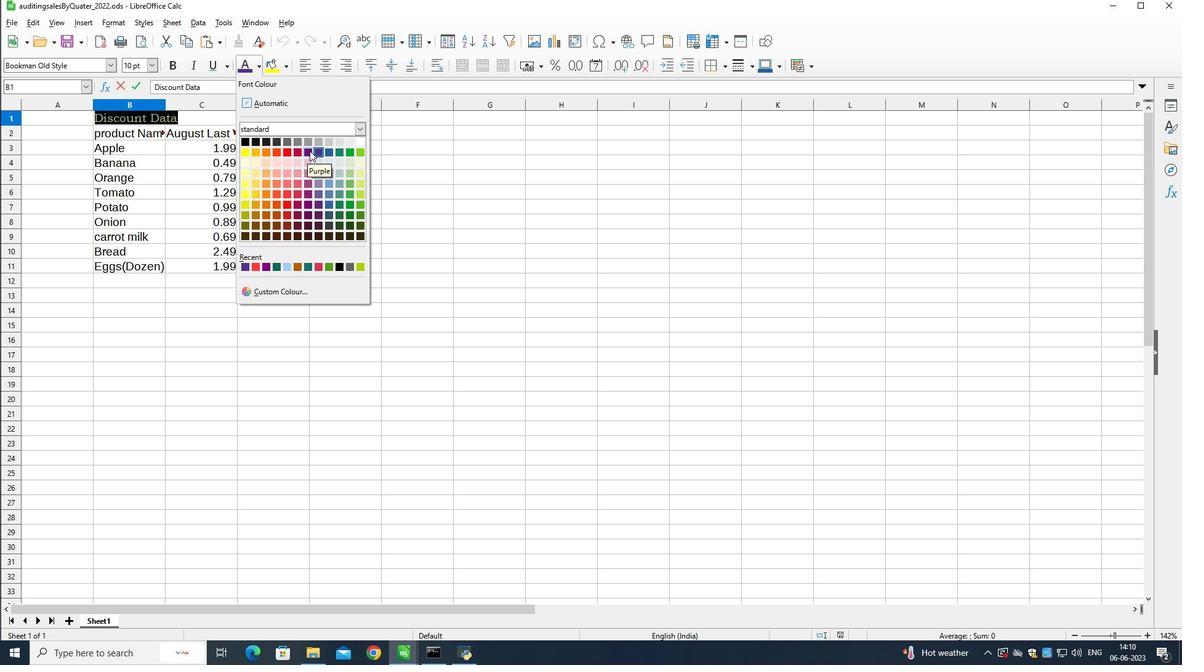 
Action: Mouse pressed left at (309, 151)
Screenshot: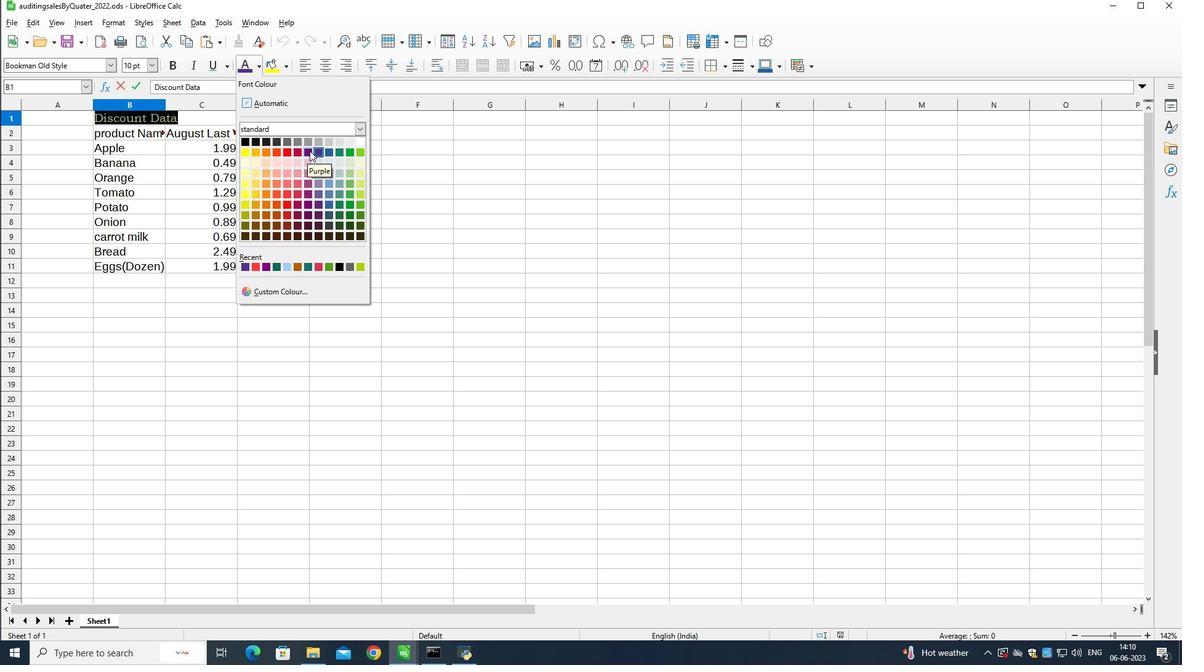 
Action: Mouse moved to (152, 64)
Screenshot: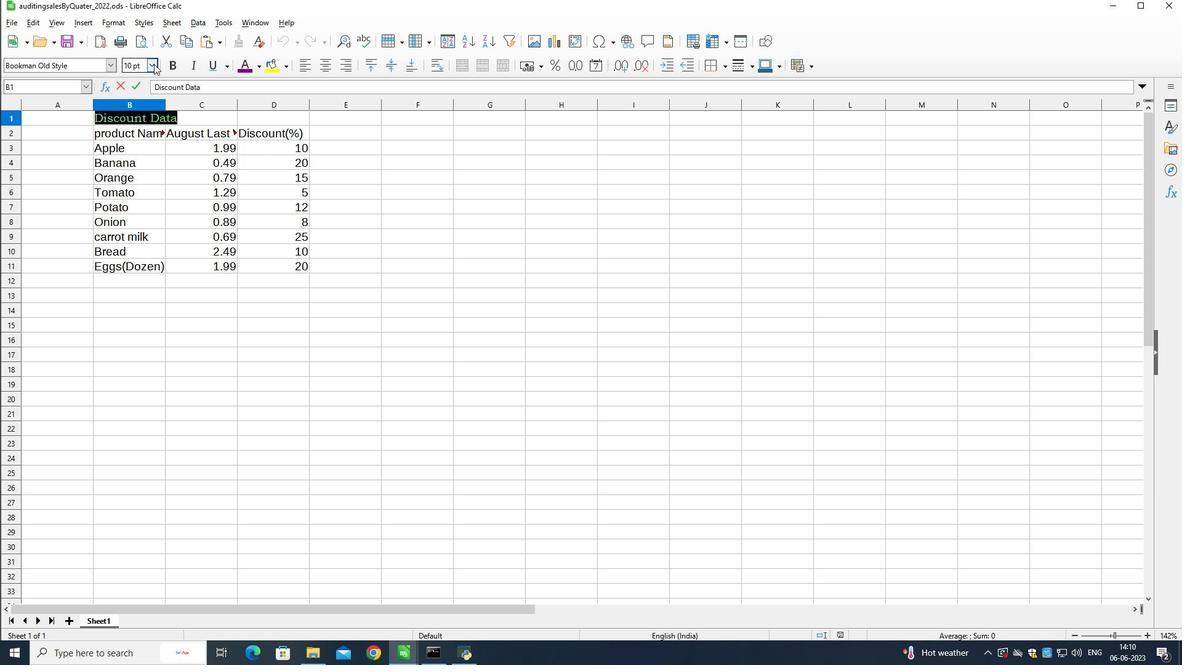 
Action: Mouse pressed left at (152, 64)
Screenshot: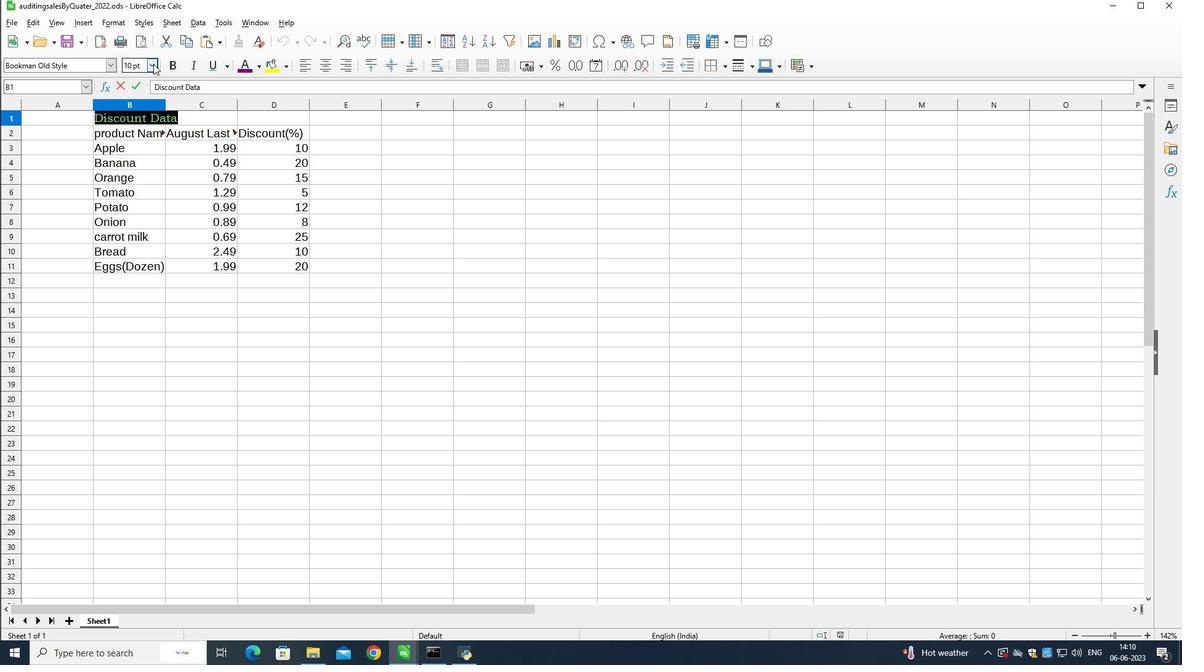 
Action: Mouse moved to (127, 245)
Screenshot: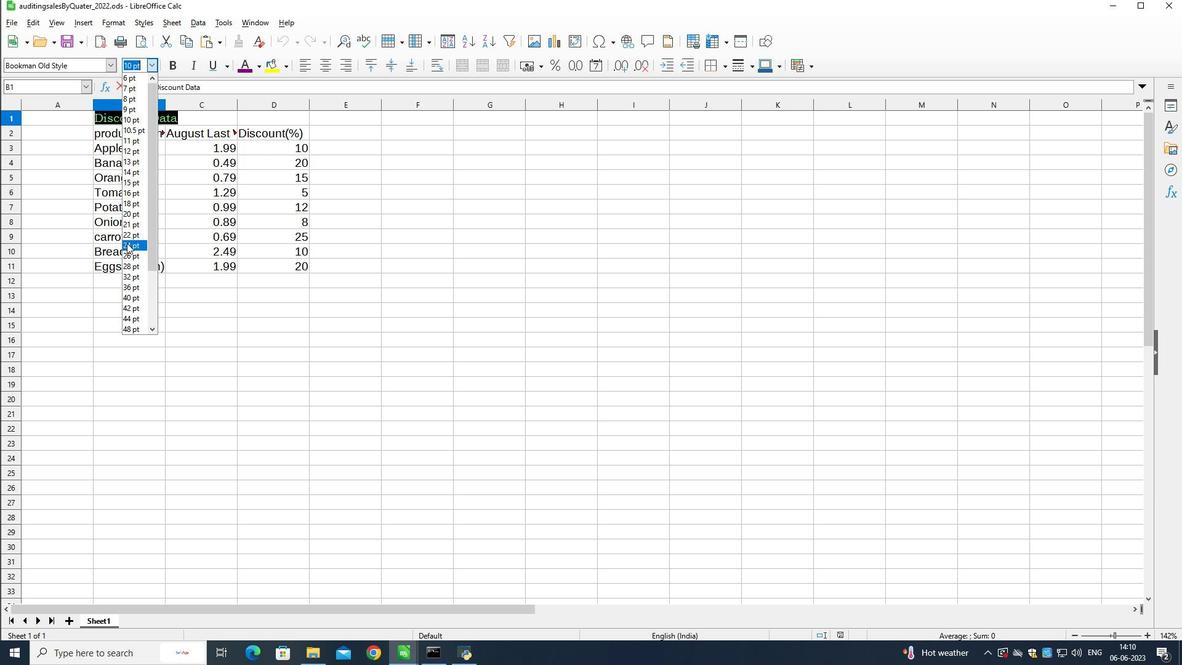 
Action: Mouse pressed left at (127, 245)
Screenshot: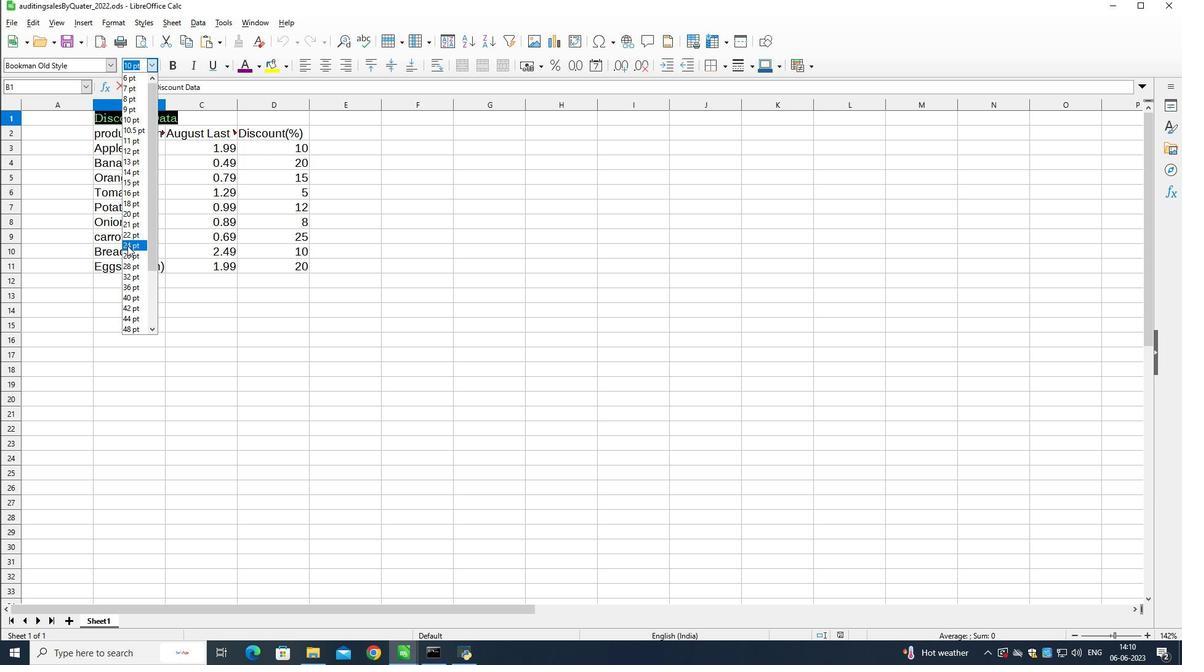 
Action: Mouse moved to (127, 242)
Screenshot: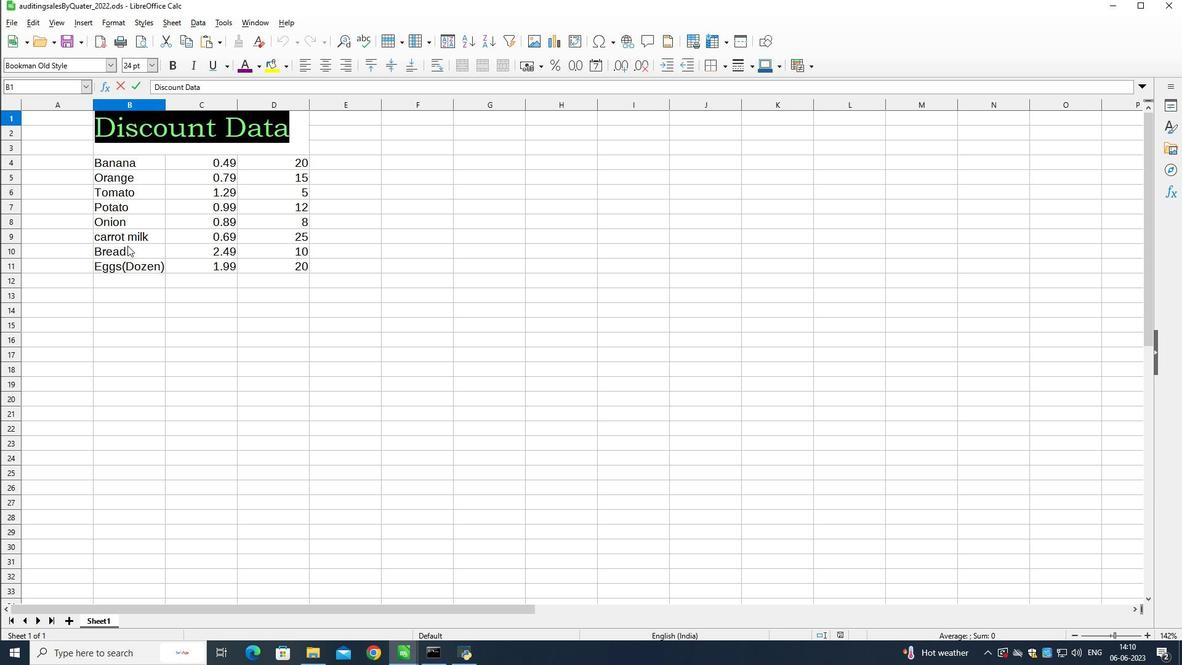 
Action: Mouse pressed left at (127, 242)
Screenshot: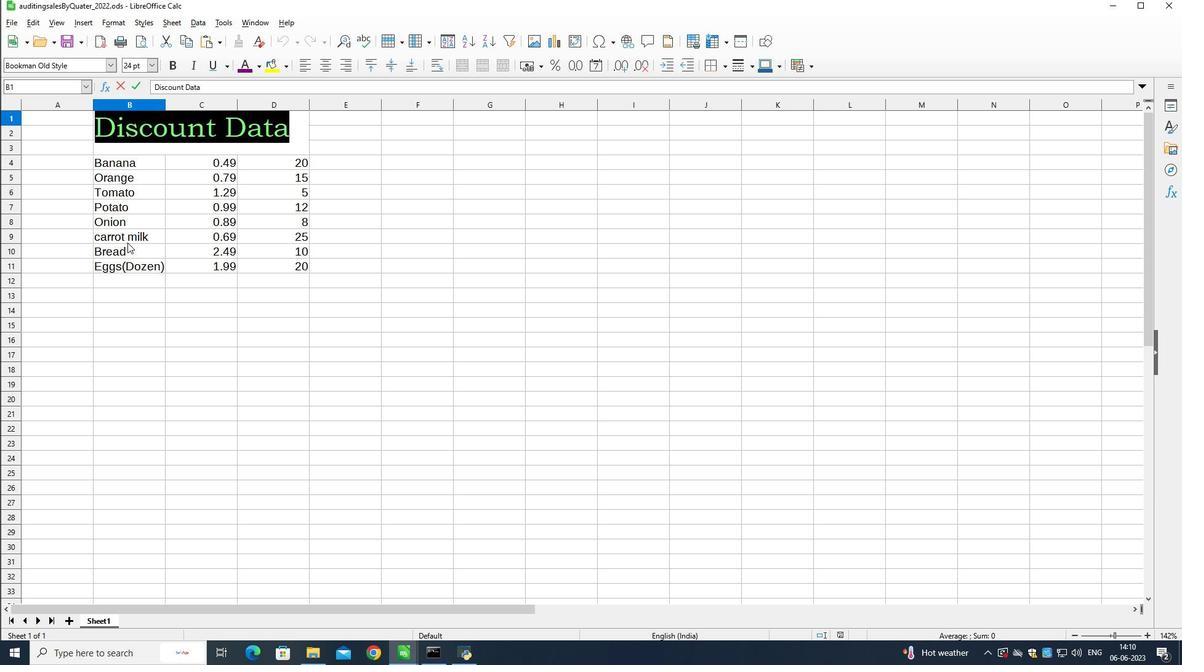 
Action: Mouse moved to (104, 149)
Screenshot: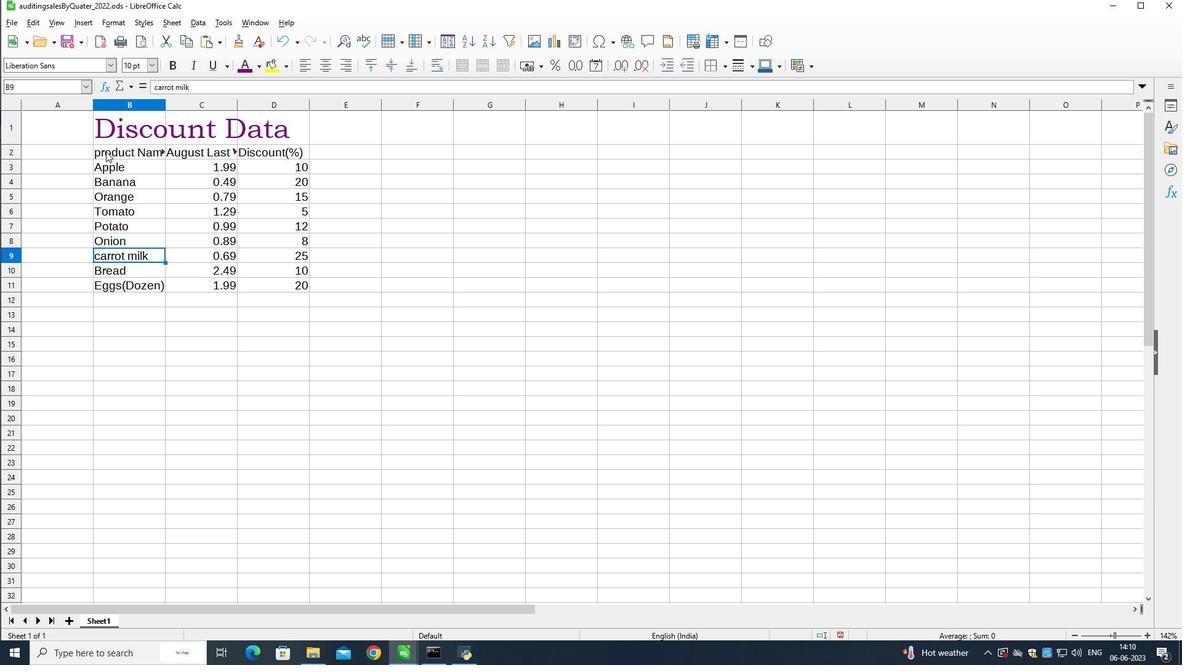 
Action: Mouse pressed left at (104, 149)
Screenshot: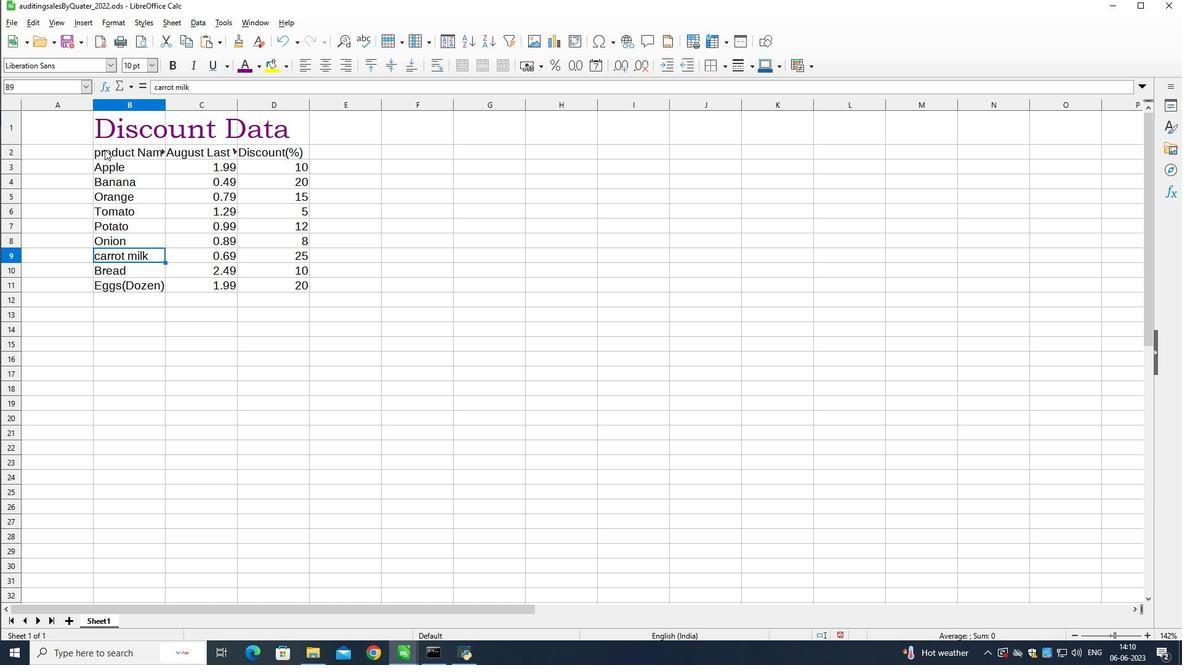
Action: Mouse moved to (81, 64)
Screenshot: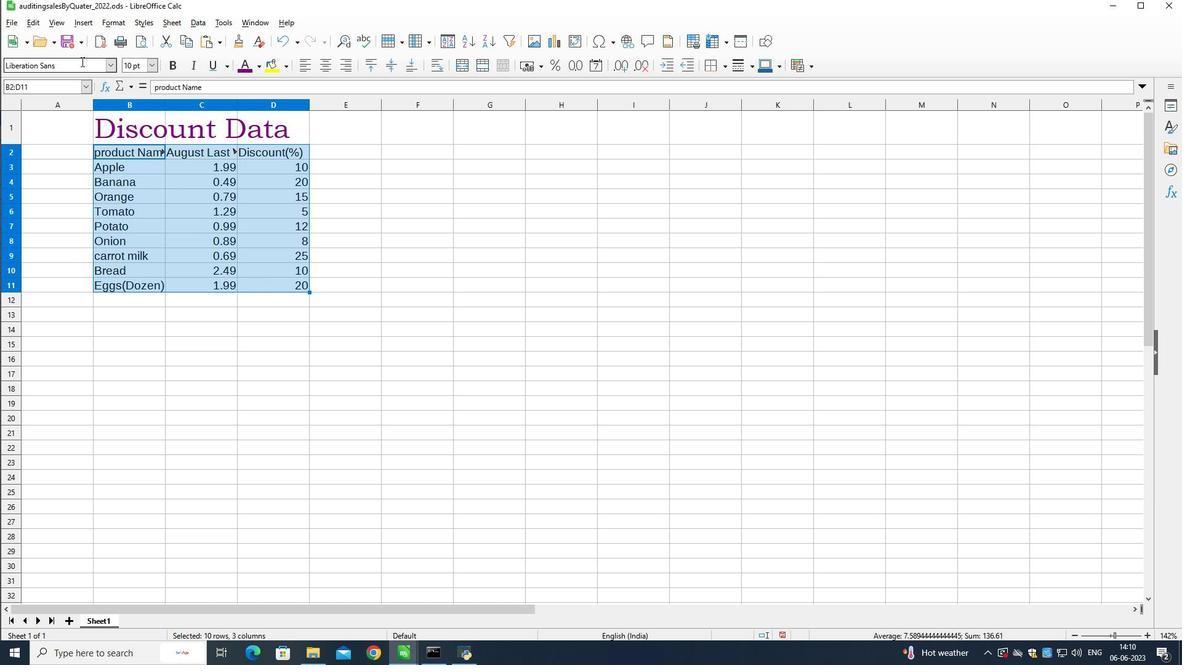 
Action: Mouse pressed left at (81, 64)
Screenshot: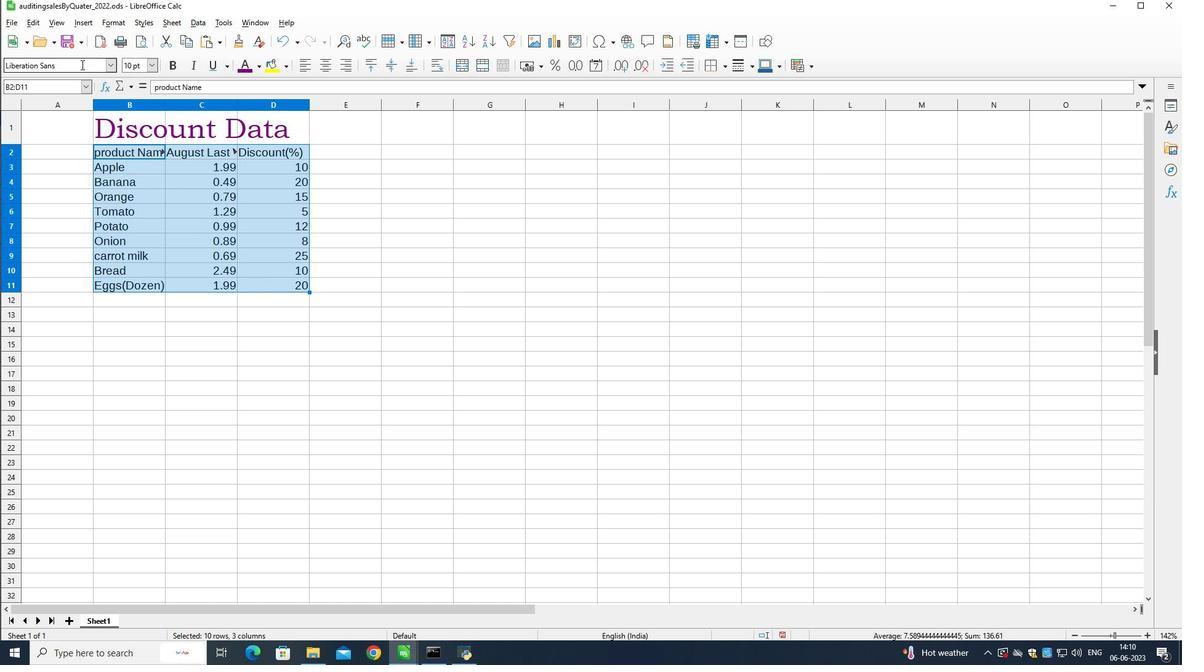 
Action: Mouse pressed left at (81, 64)
Screenshot: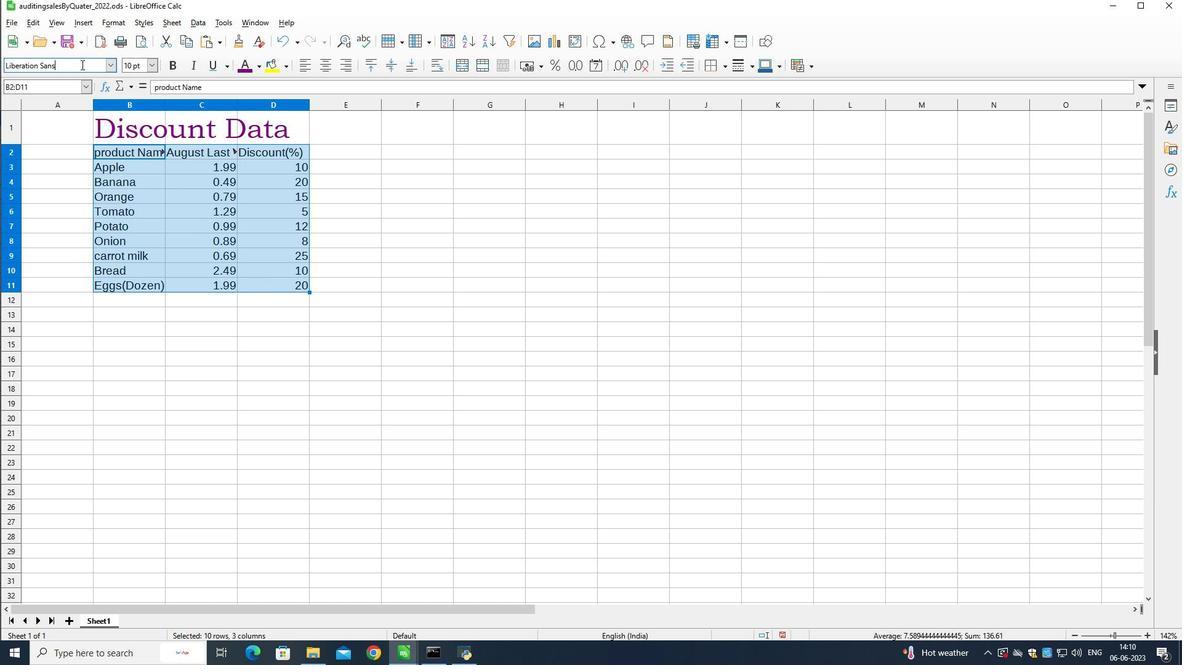 
Action: Mouse pressed left at (81, 64)
Screenshot: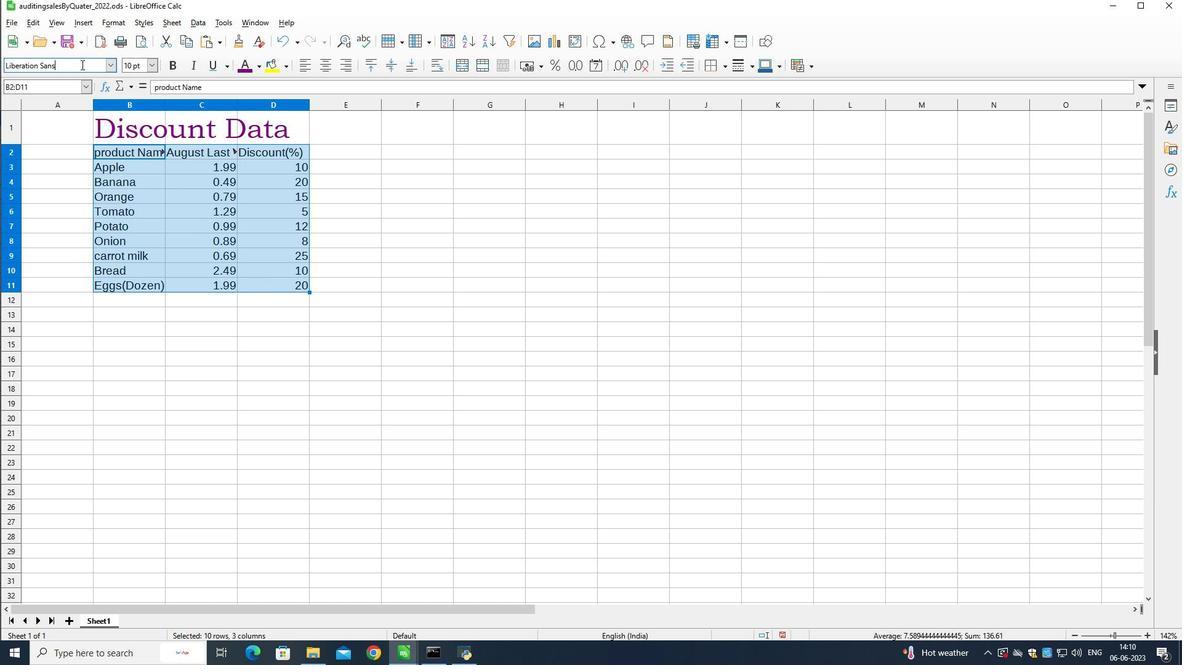 
Action: Mouse moved to (80, 59)
Screenshot: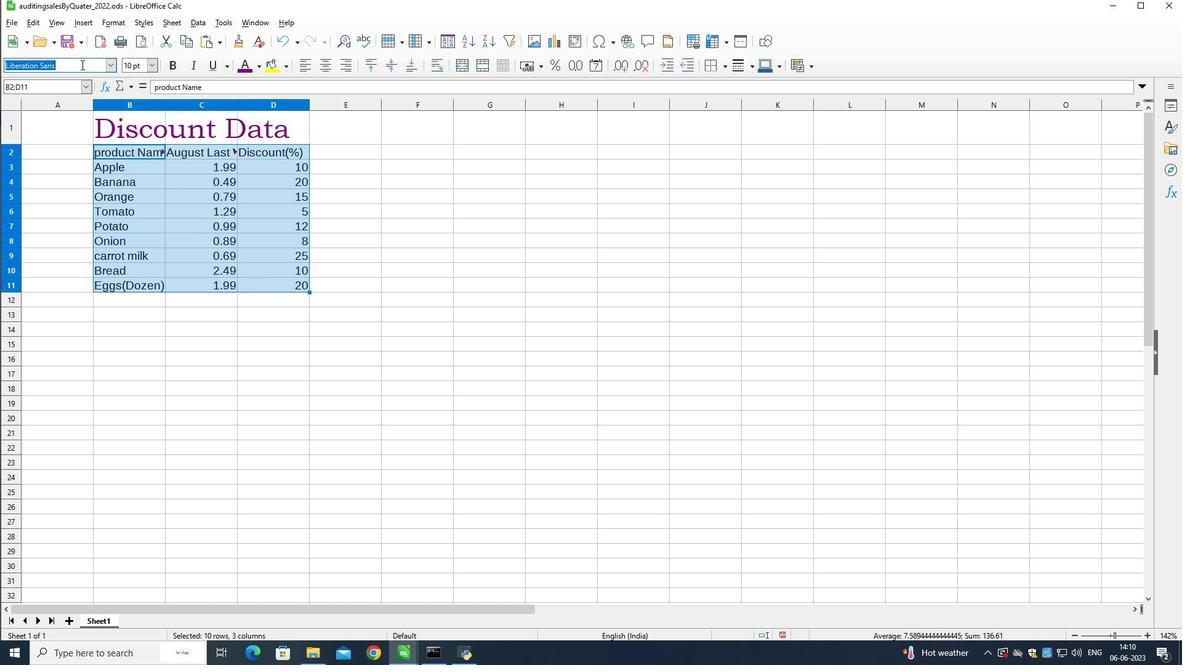 
Action: Key pressed browallia<Key.space><Key.shift>New<Key.enter>
Screenshot: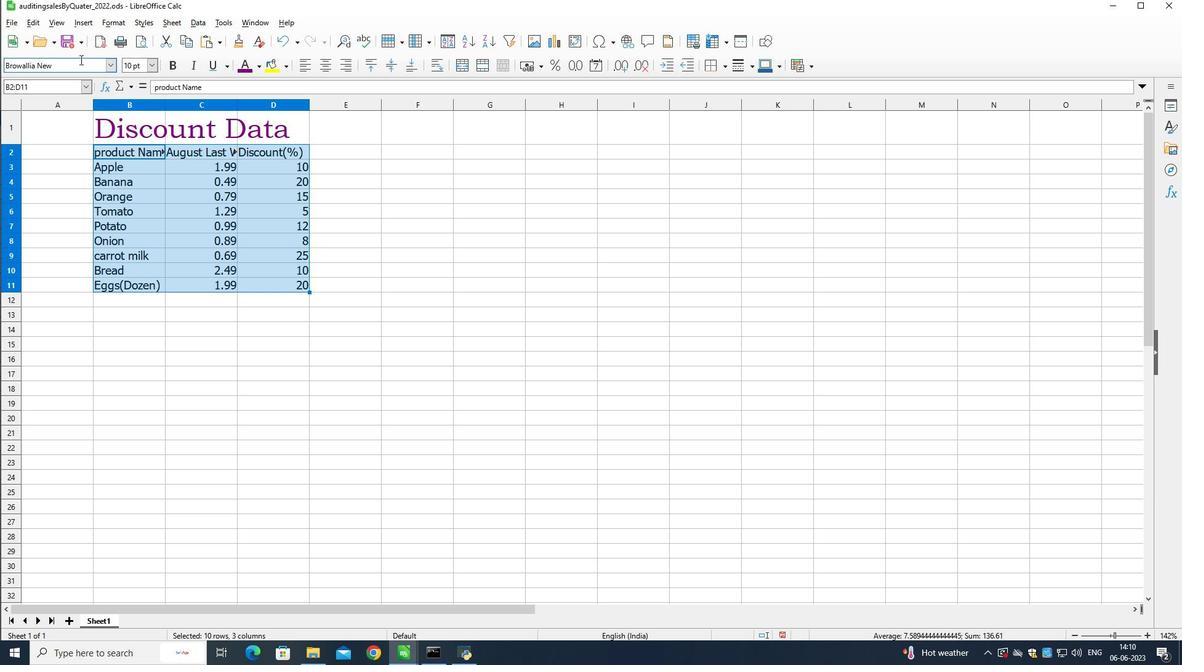 
Action: Mouse moved to (155, 64)
Screenshot: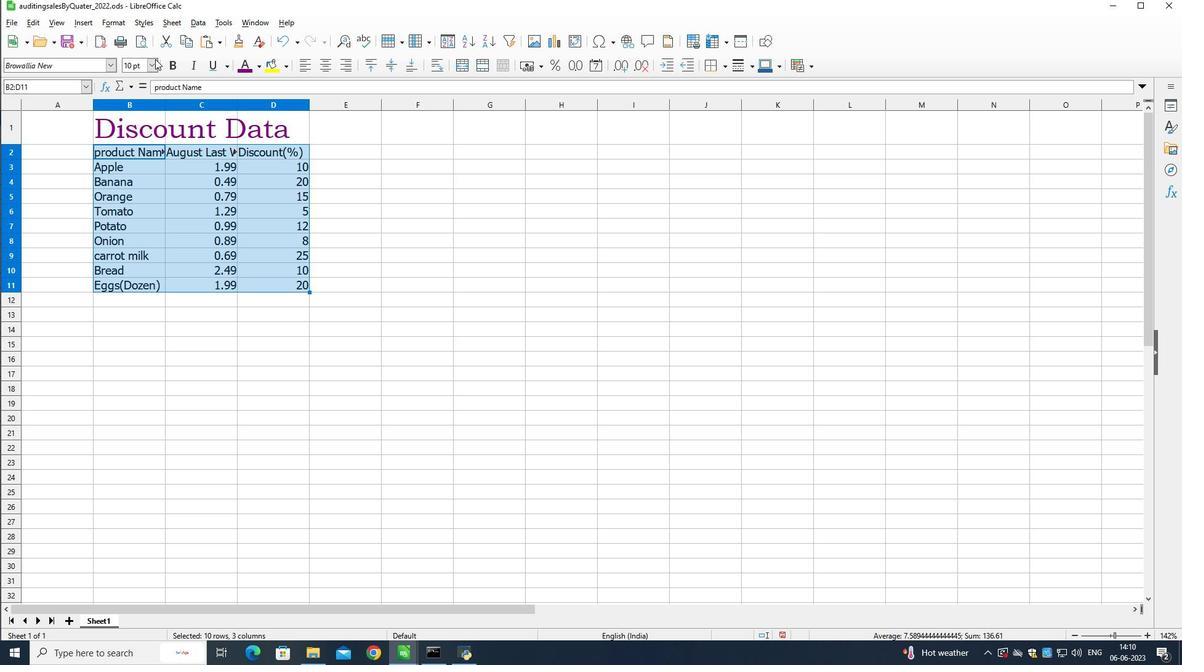 
Action: Mouse pressed left at (155, 64)
Screenshot: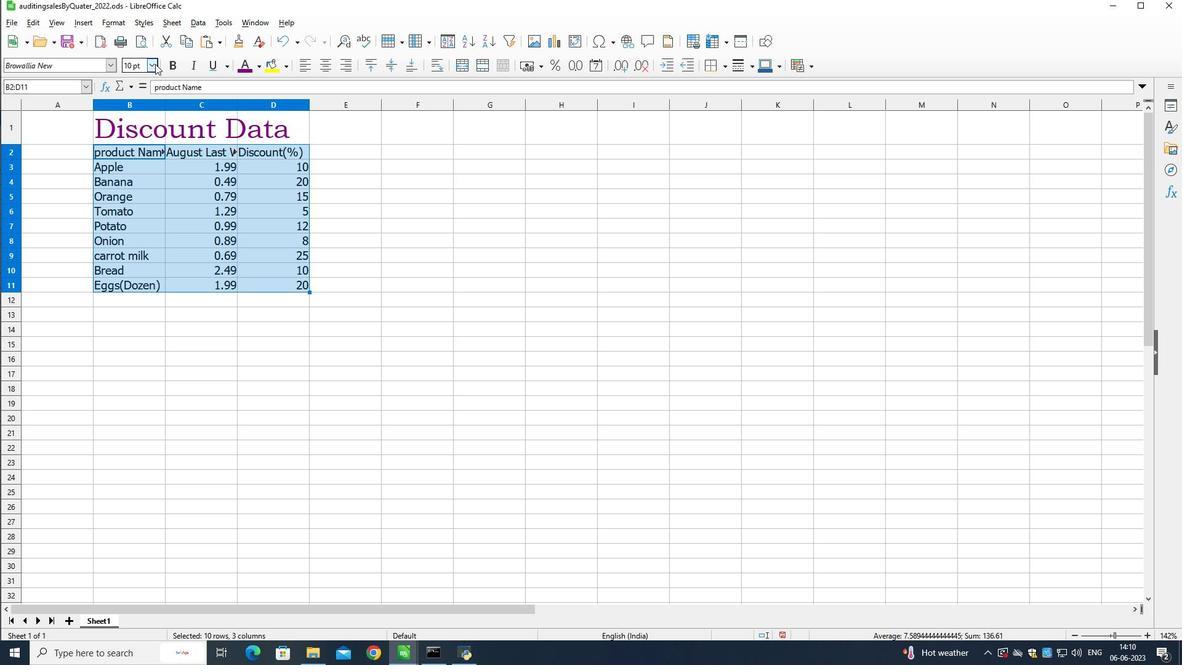 
Action: Mouse moved to (137, 151)
Screenshot: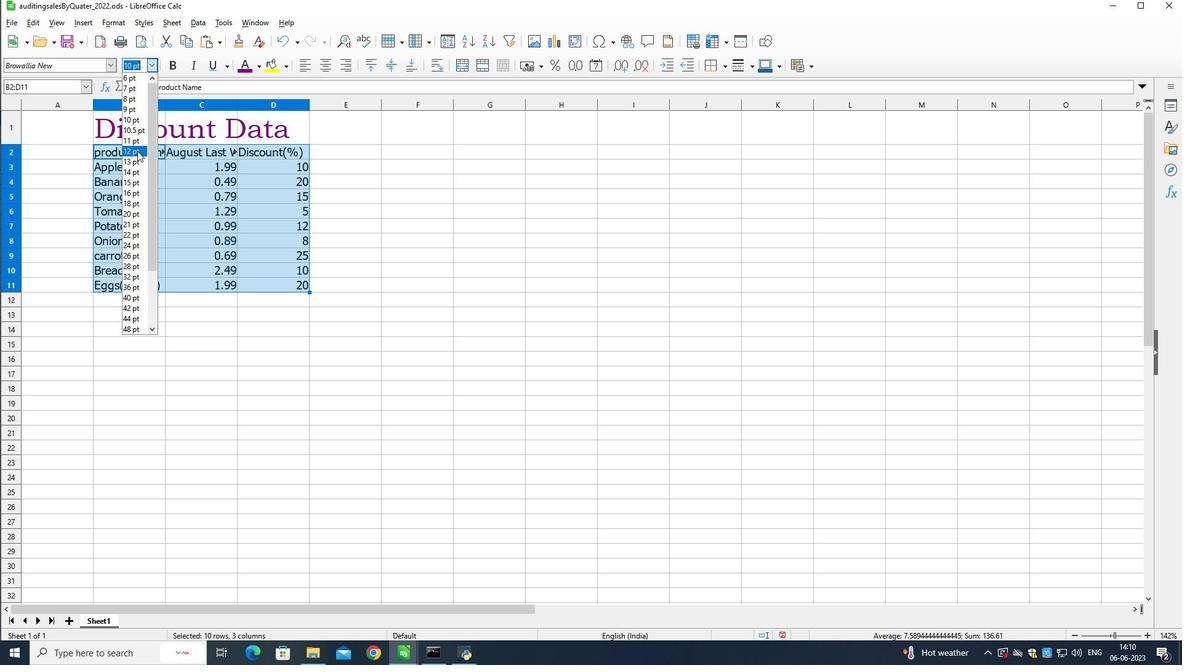 
Action: Mouse pressed left at (137, 151)
Screenshot: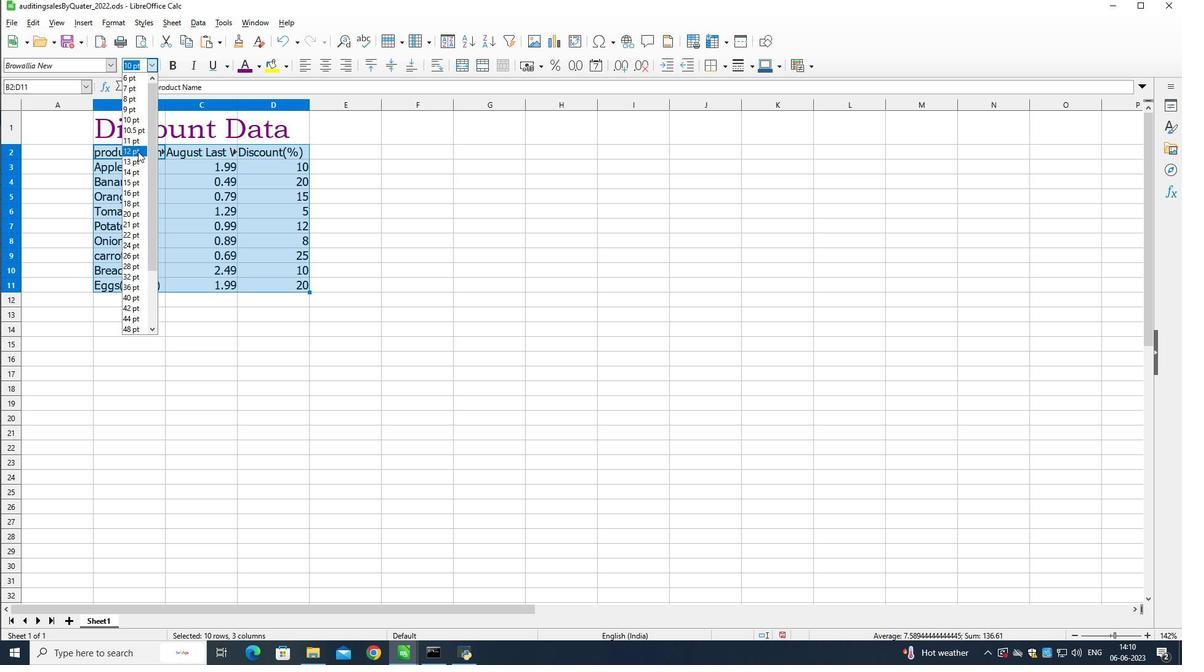 
Action: Mouse moved to (397, 220)
Screenshot: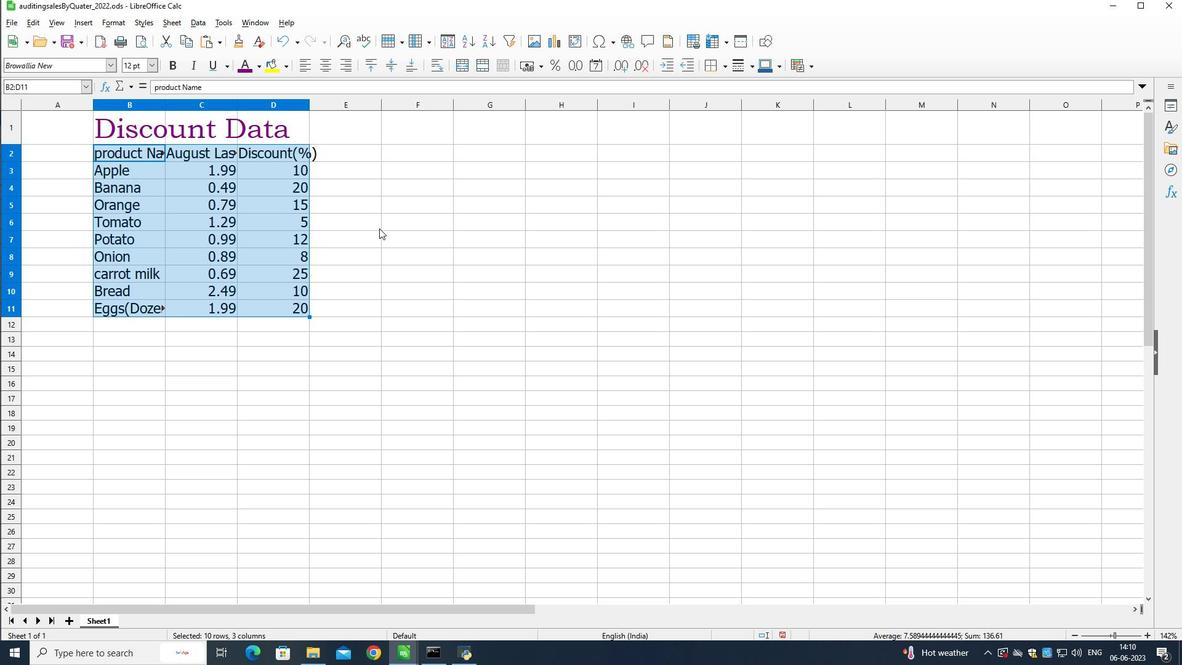 
Action: Mouse pressed left at (397, 220)
Screenshot: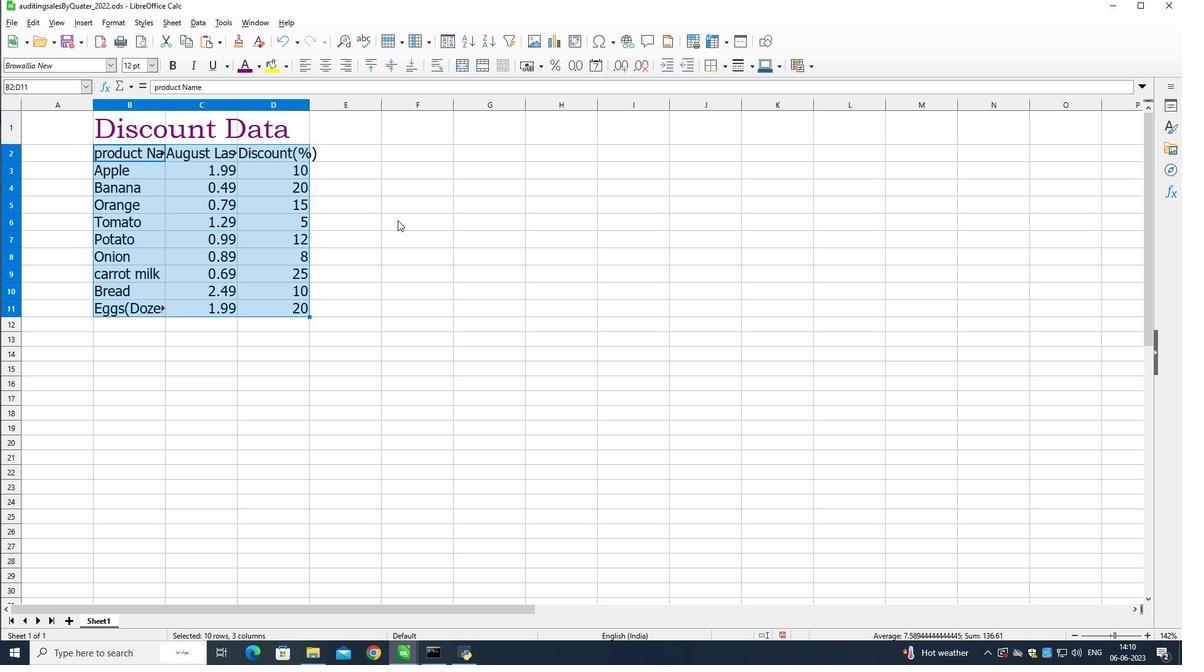 
Action: Mouse moved to (97, 124)
Screenshot: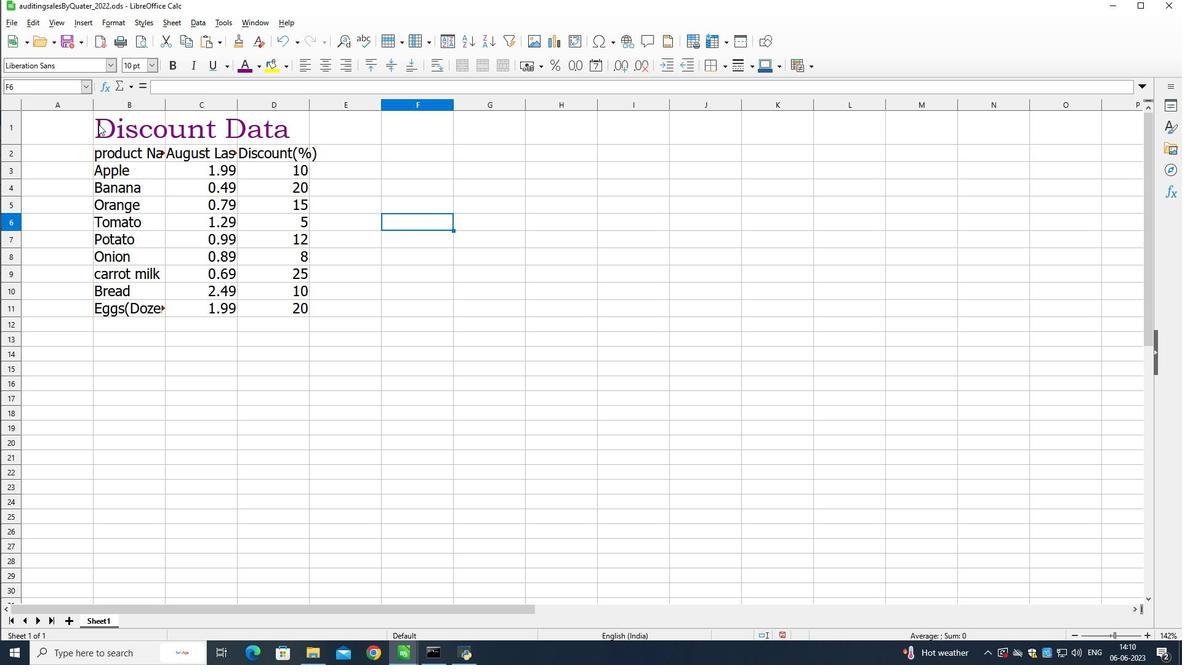 
Action: Mouse pressed left at (97, 124)
Screenshot: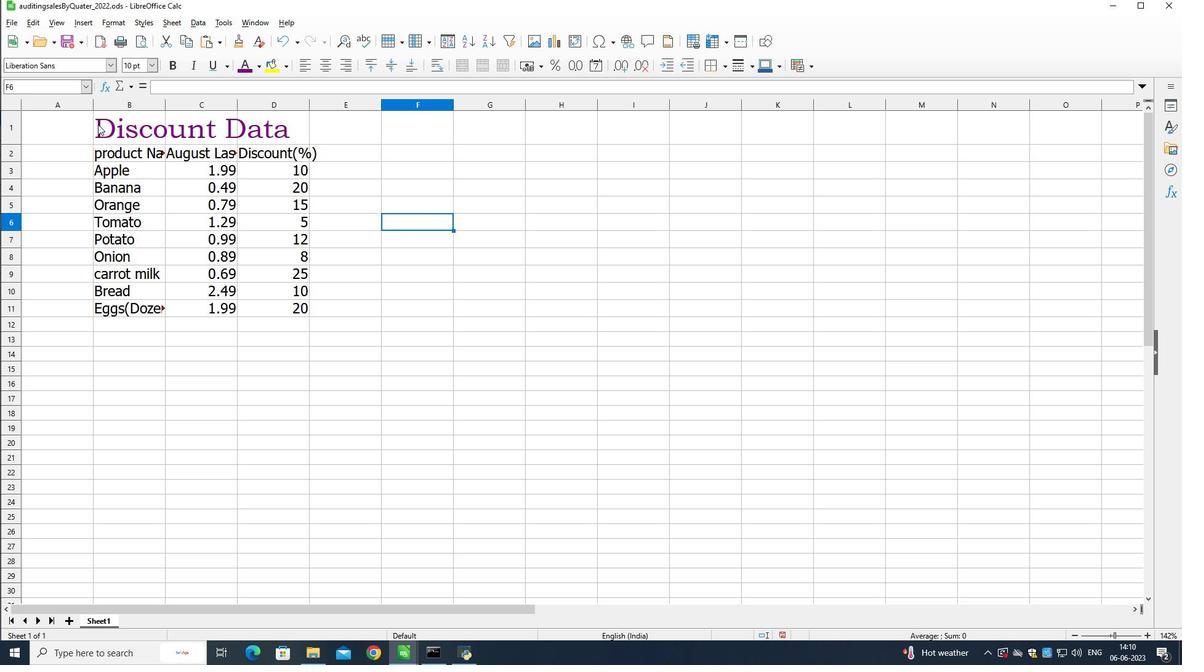 
Action: Mouse moved to (374, 62)
Screenshot: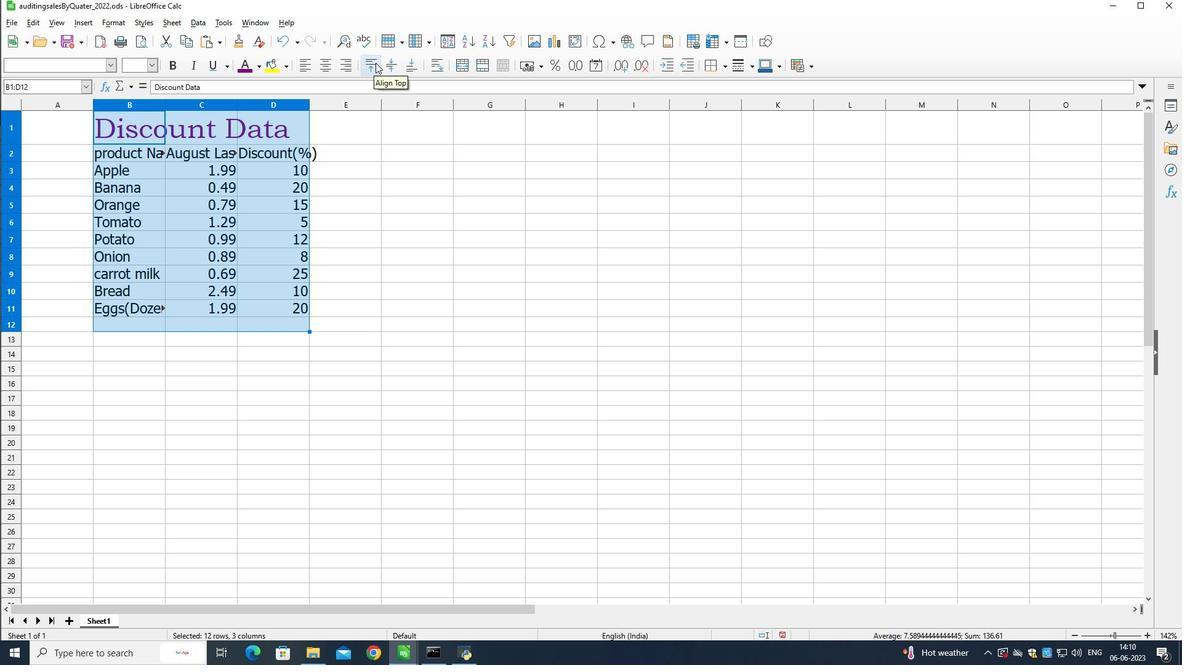 
Action: Mouse pressed left at (374, 62)
Screenshot: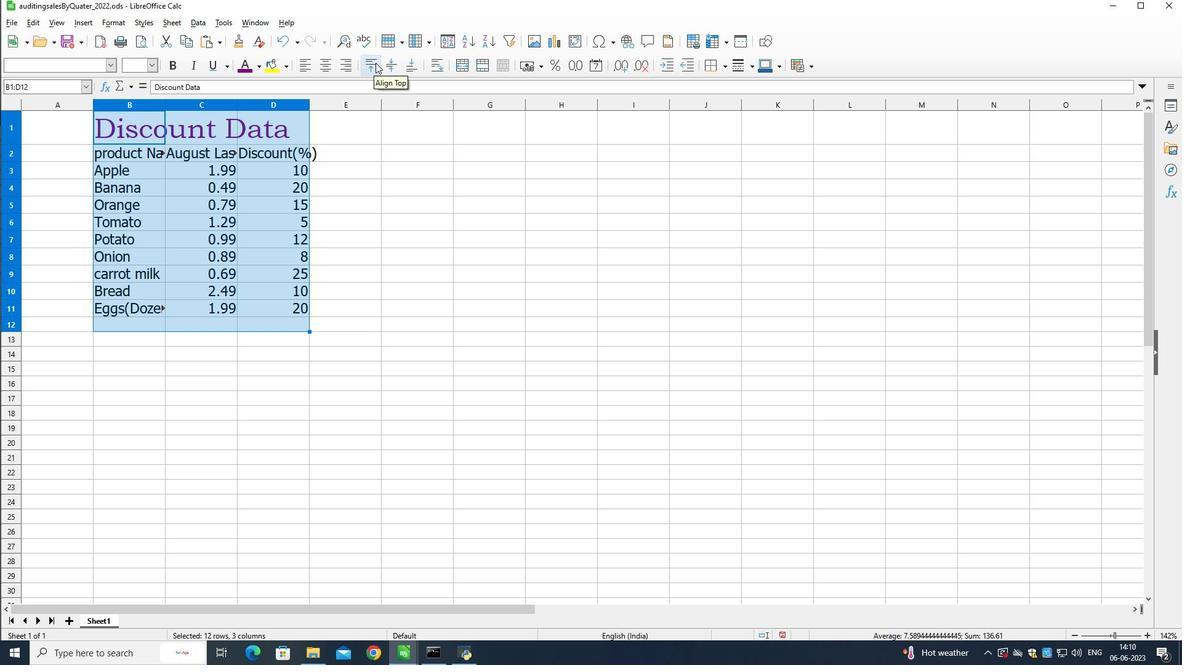 
Action: Mouse moved to (622, 214)
Screenshot: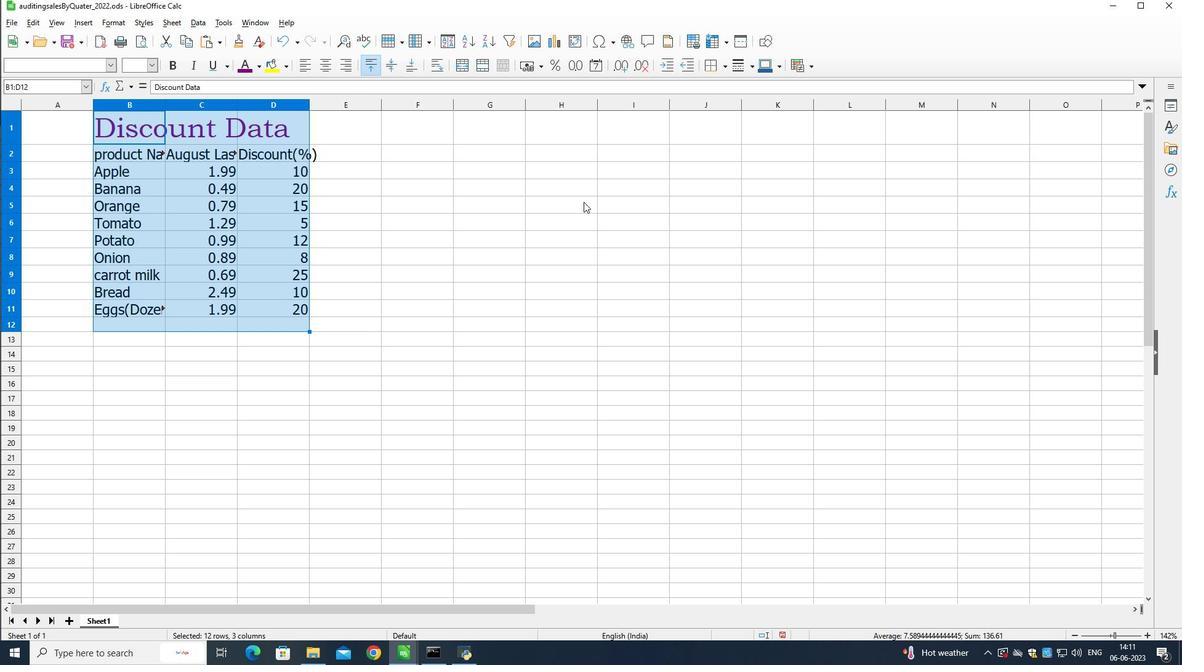 
Action: Mouse pressed left at (622, 214)
Screenshot: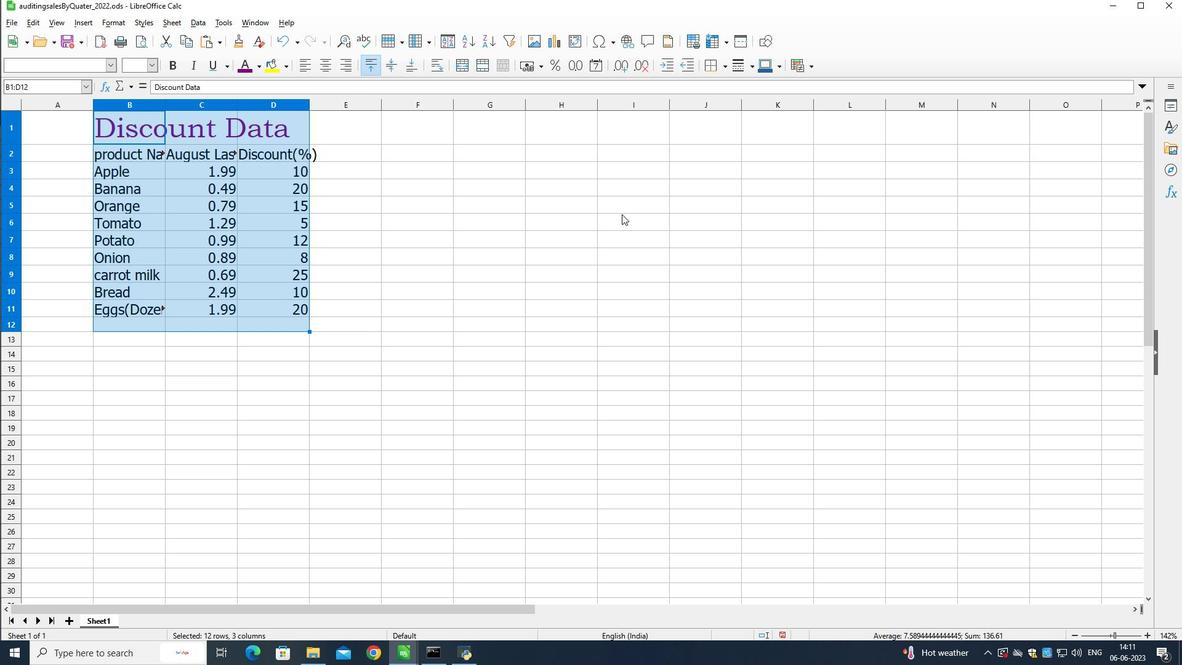 
Action: Mouse moved to (567, 200)
Screenshot: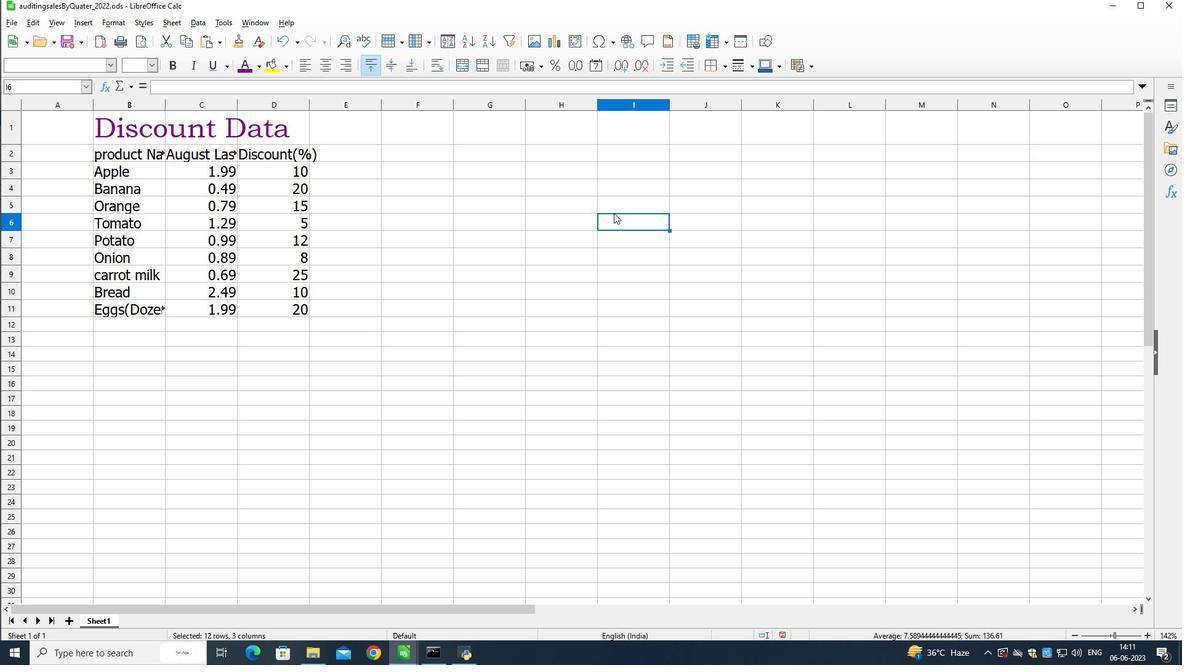
